 Task: Add an event with the title Training Session: Effective Decision Making, date '2023/12/09', time 8:30 AM to 10:30 AMand add a description: Participants will engage in activities that enhance problem-solving and decision-making skills within the team. They will learn techniques for generating ideas, evaluating options, and reaching consensus through effective collaboration., put the event into Yellow category . Add location for the event as: 456 Palau de la Música Catalana, Barcelona, Spain, logged in from the account softage.1@softage.netand send the event invitation to softage.6@softage.net and softage.7@softage.net. Set a reminder for the event 30 minutes before
Action: Mouse moved to (92, 85)
Screenshot: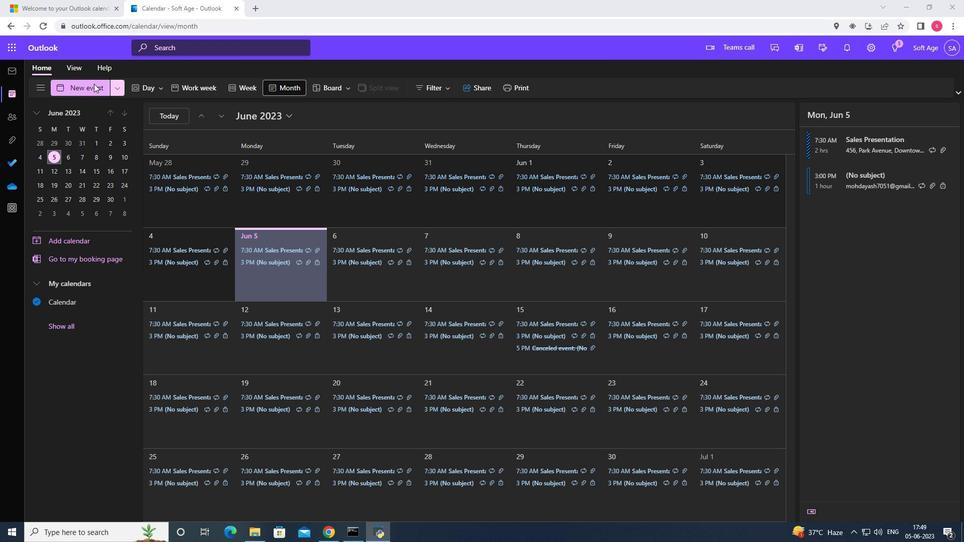 
Action: Mouse pressed left at (92, 85)
Screenshot: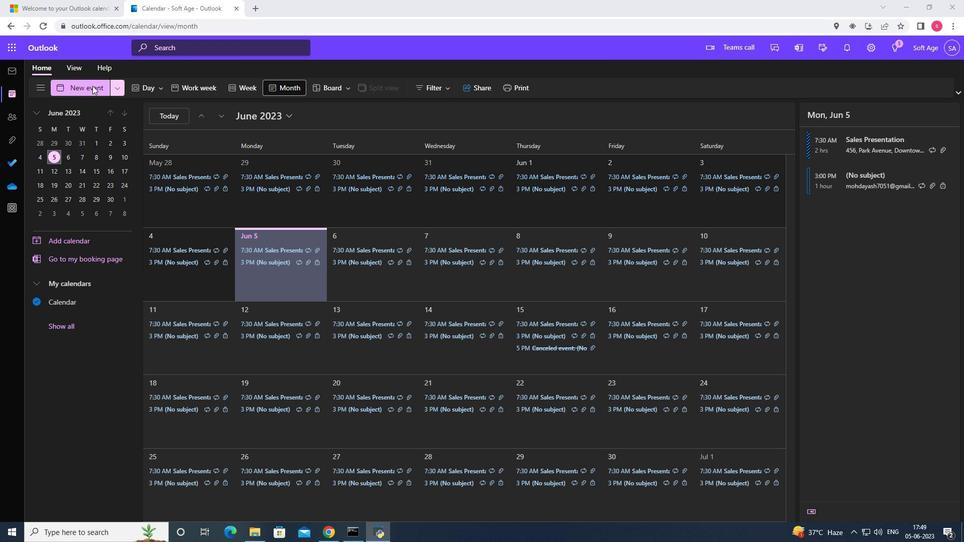 
Action: Mouse moved to (307, 146)
Screenshot: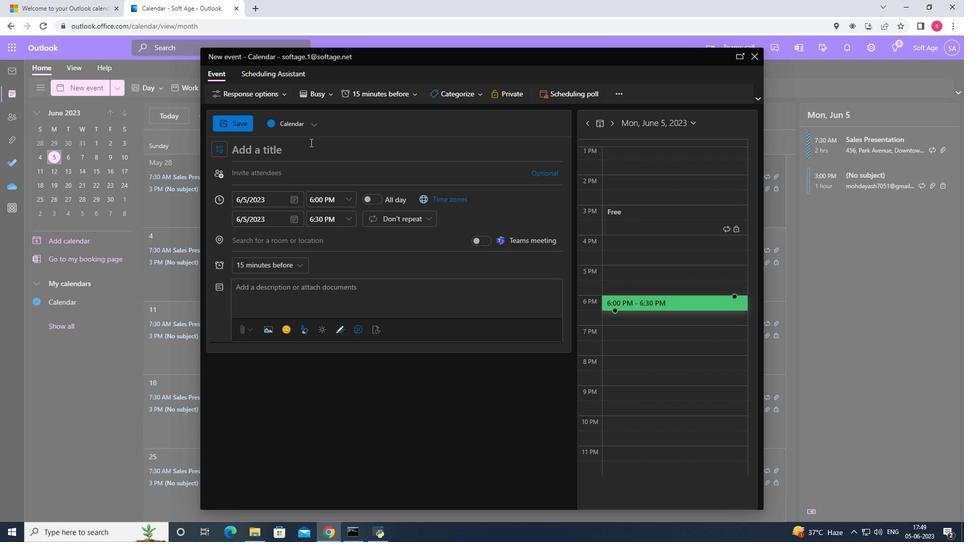 
Action: Key pressed <Key.shift>training<Key.space><Key.shift>Session<Key.space>
Screenshot: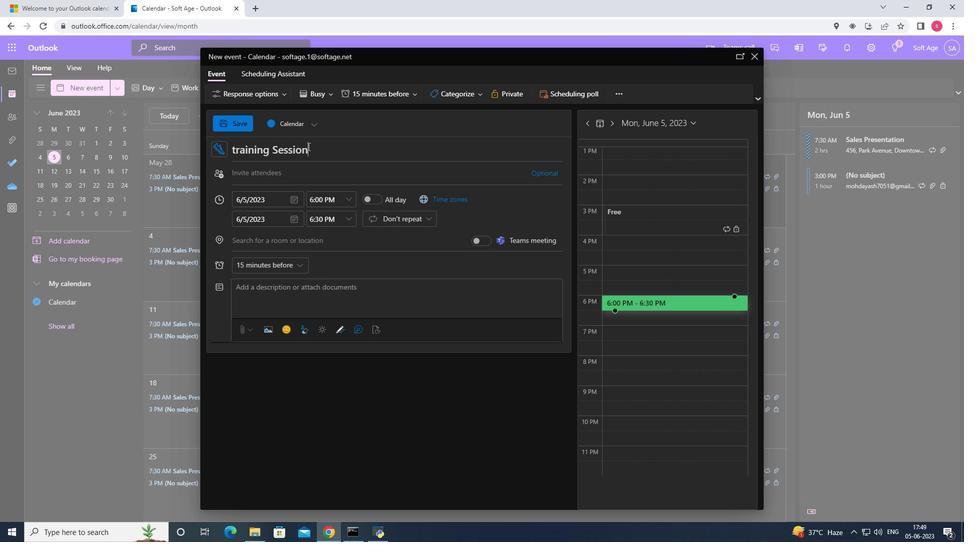 
Action: Mouse moved to (234, 150)
Screenshot: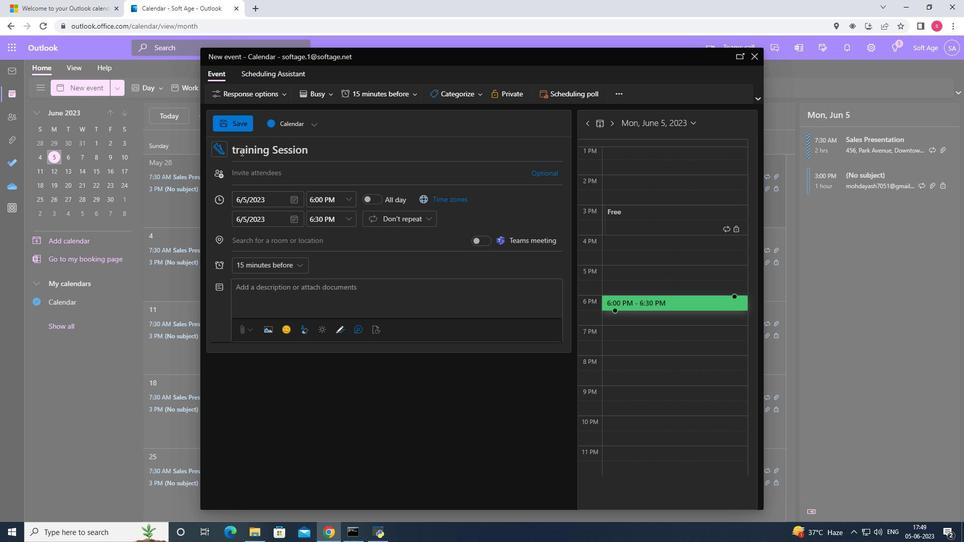 
Action: Mouse pressed left at (234, 150)
Screenshot: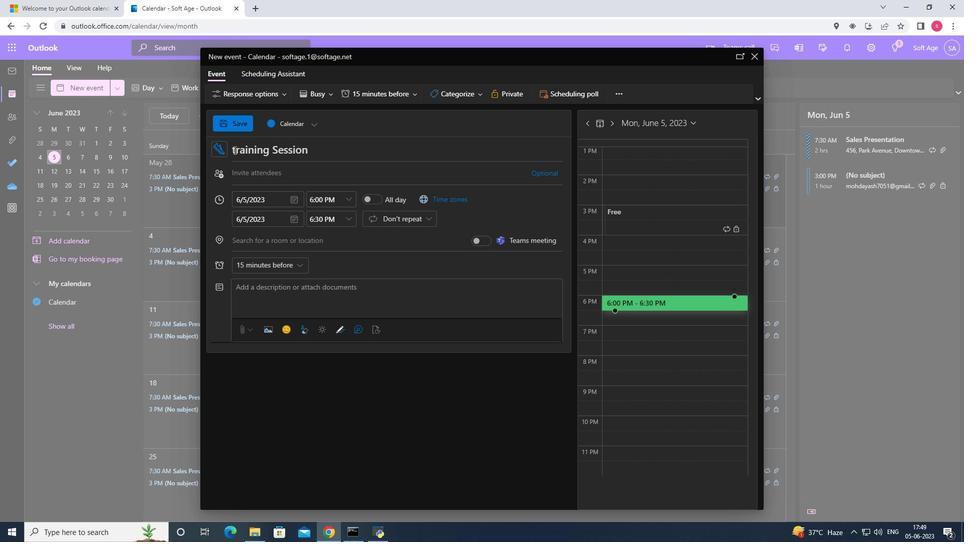 
Action: Key pressed <Key.backspace><Key.shift>T
Screenshot: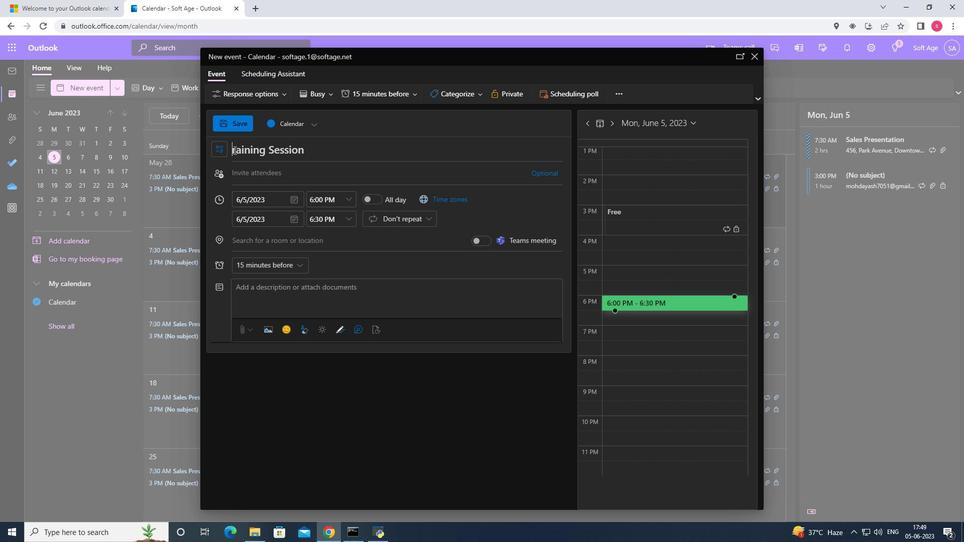 
Action: Mouse moved to (311, 148)
Screenshot: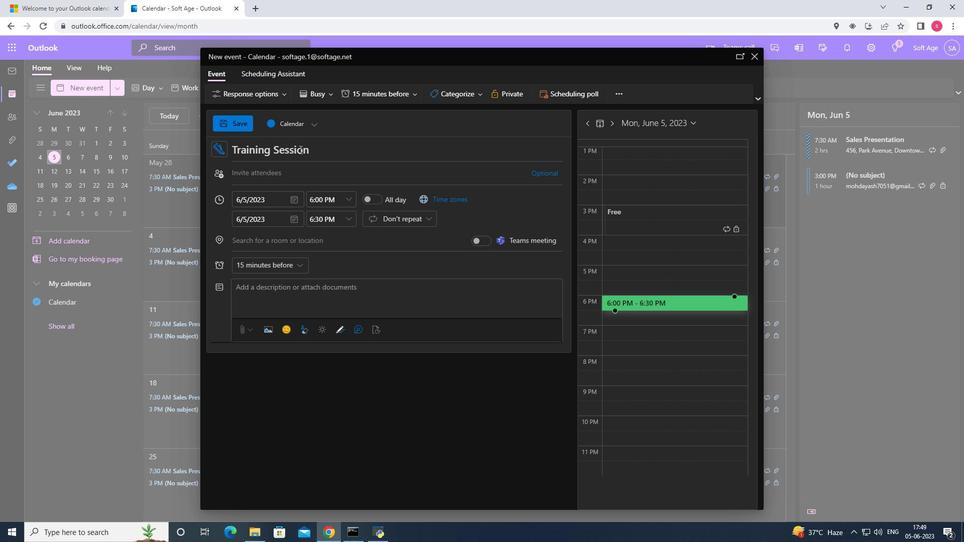 
Action: Mouse pressed left at (311, 148)
Screenshot: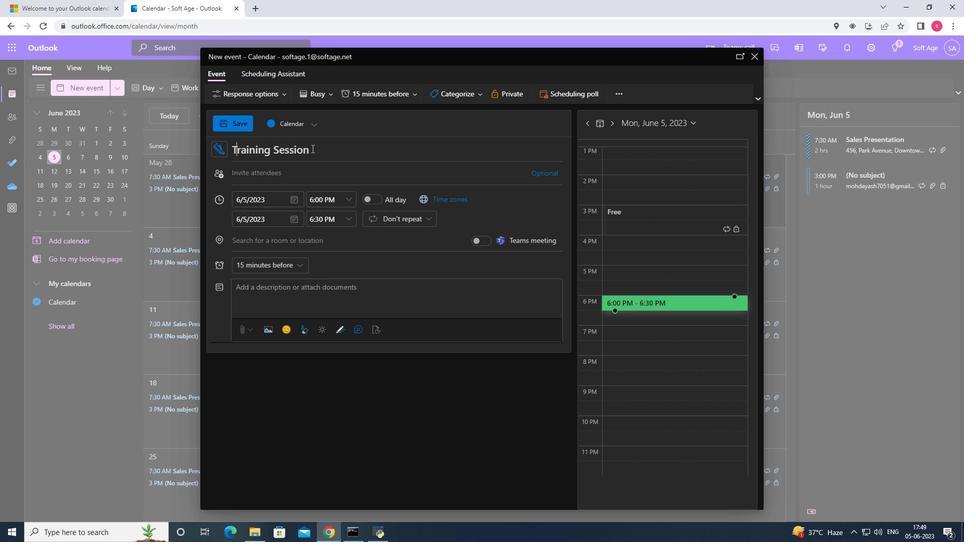 
Action: Key pressed <Key.backspace><Key.shift><Key.shift><Key.shift><Key.shift><Key.shift><Key.shift><Key.shift><Key.shift><Key.shift><Key.shift><Key.shift><Key.shift><Key.shift><Key.shift><Key.shift><Key.shift><Key.shift><Key.shift><Key.shift><Key.shift><Key.shift><Key.shift><Key.shift><Key.shift>:<Key.space><Key.shift>Effective<Key.space><Key.shift>Decision<Key.space><Key.shift>making
Screenshot: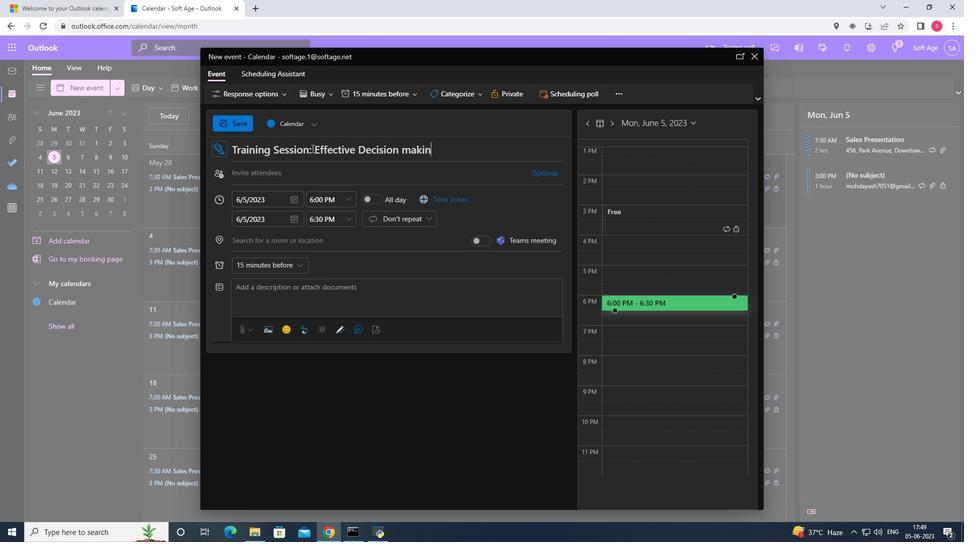 
Action: Mouse moved to (413, 153)
Screenshot: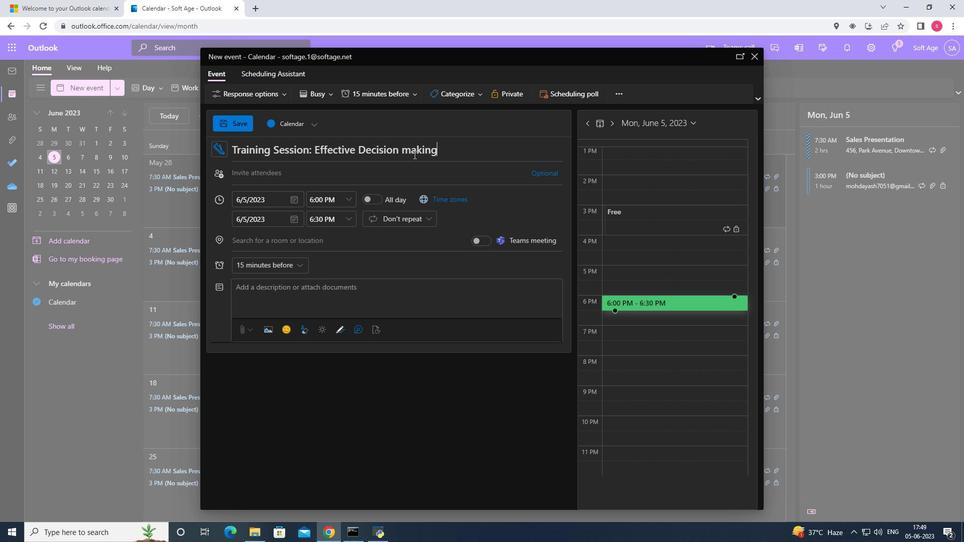 
Action: Mouse pressed left at (413, 153)
Screenshot: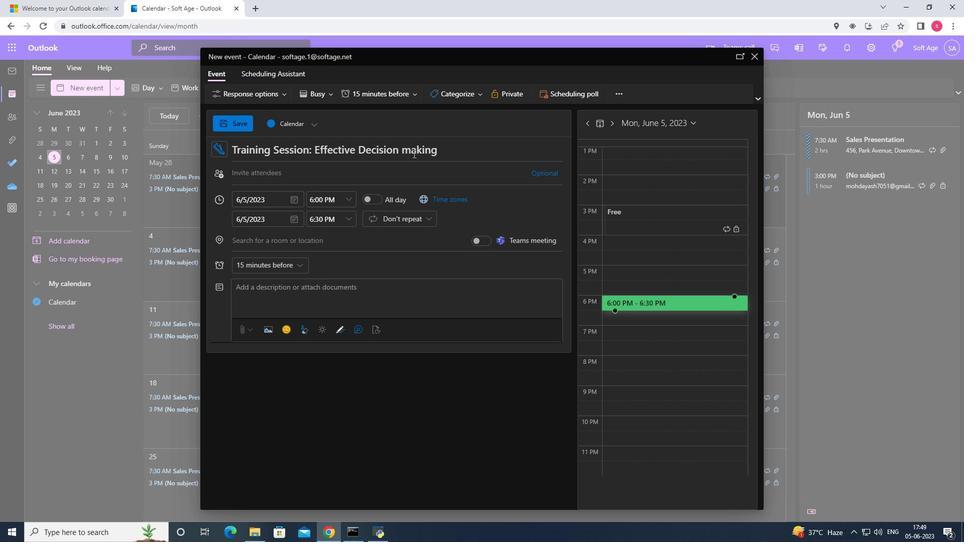 
Action: Key pressed <Key.backspace><Key.shift>M
Screenshot: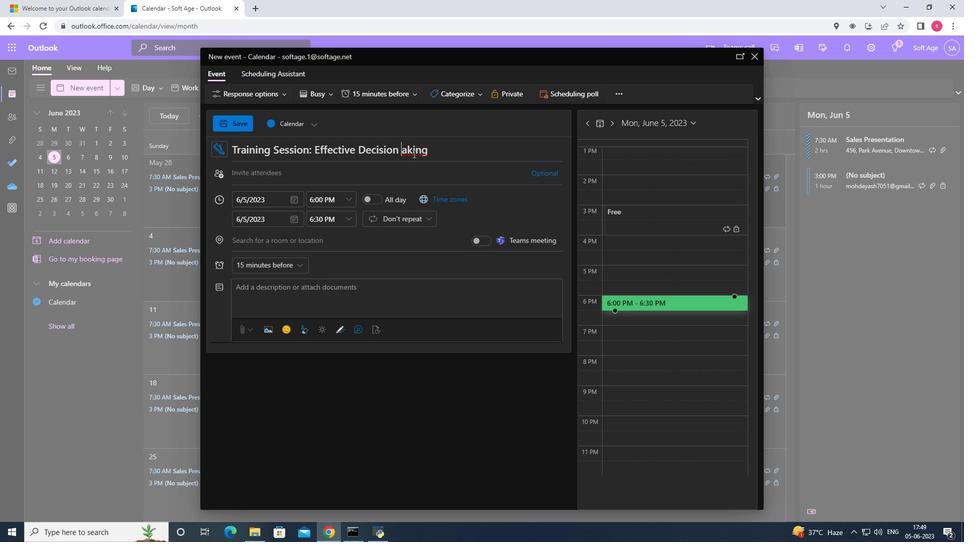
Action: Mouse moved to (291, 200)
Screenshot: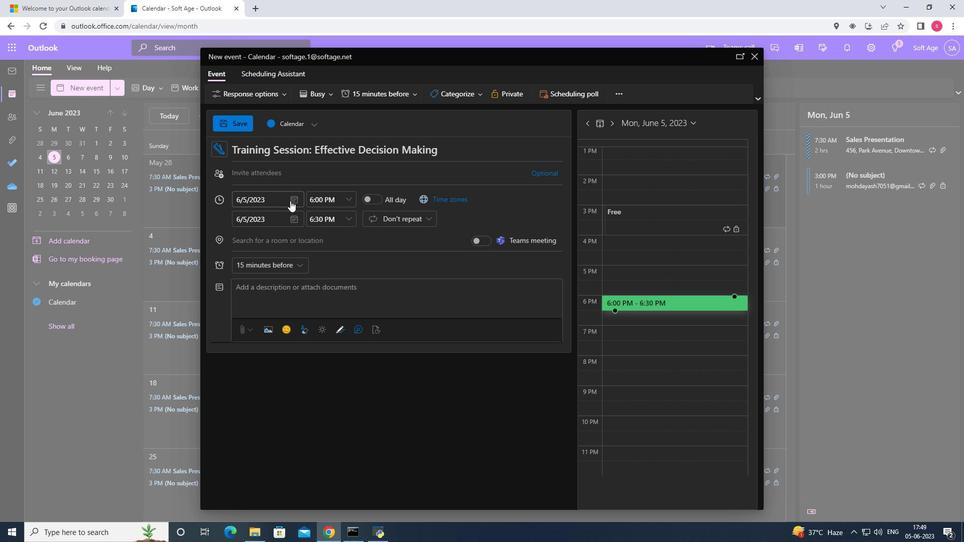 
Action: Mouse pressed left at (291, 200)
Screenshot: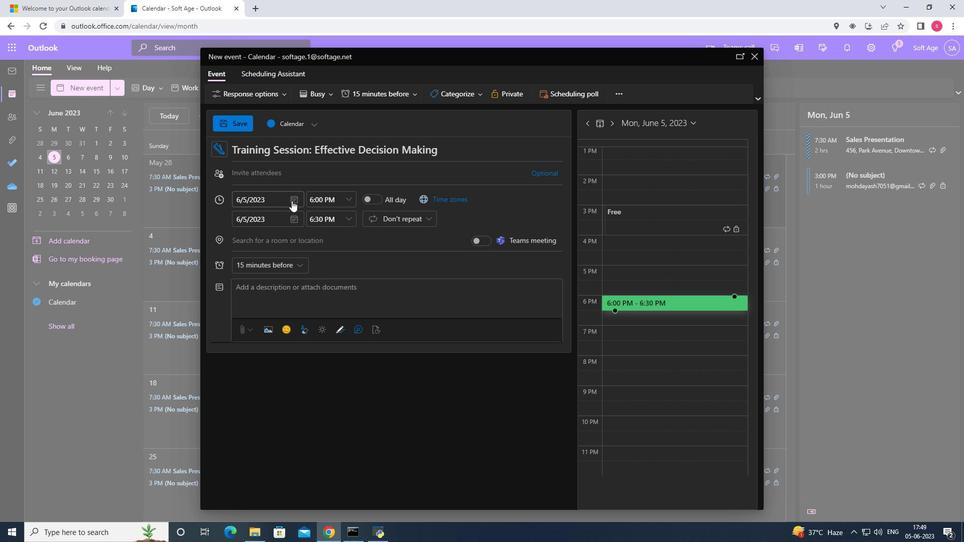 
Action: Mouse moved to (327, 218)
Screenshot: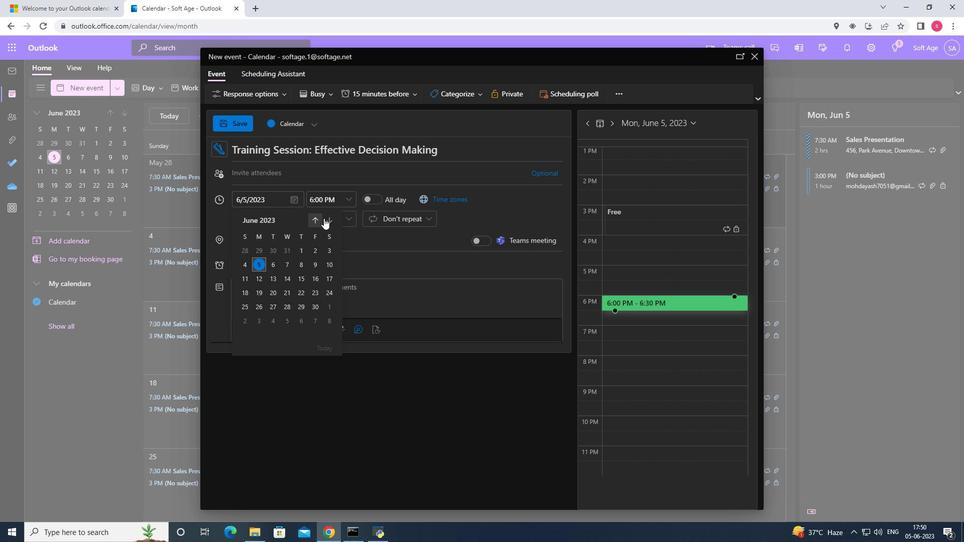 
Action: Mouse pressed left at (327, 218)
Screenshot: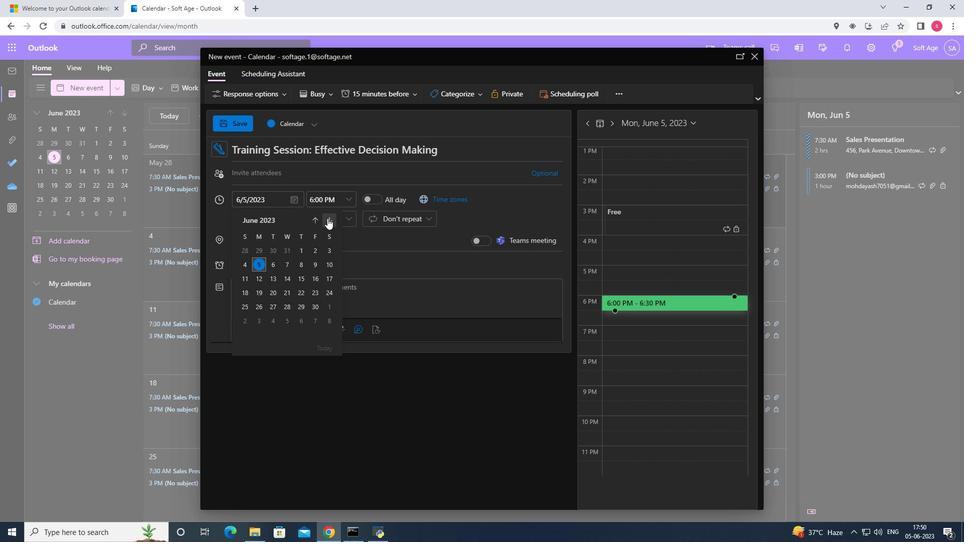 
Action: Mouse pressed left at (327, 218)
Screenshot: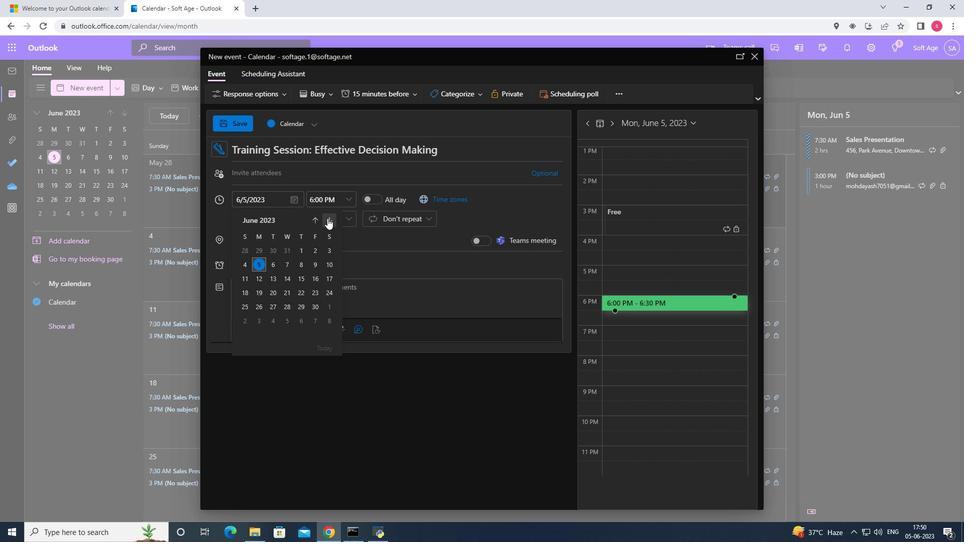 
Action: Mouse pressed left at (327, 218)
Screenshot: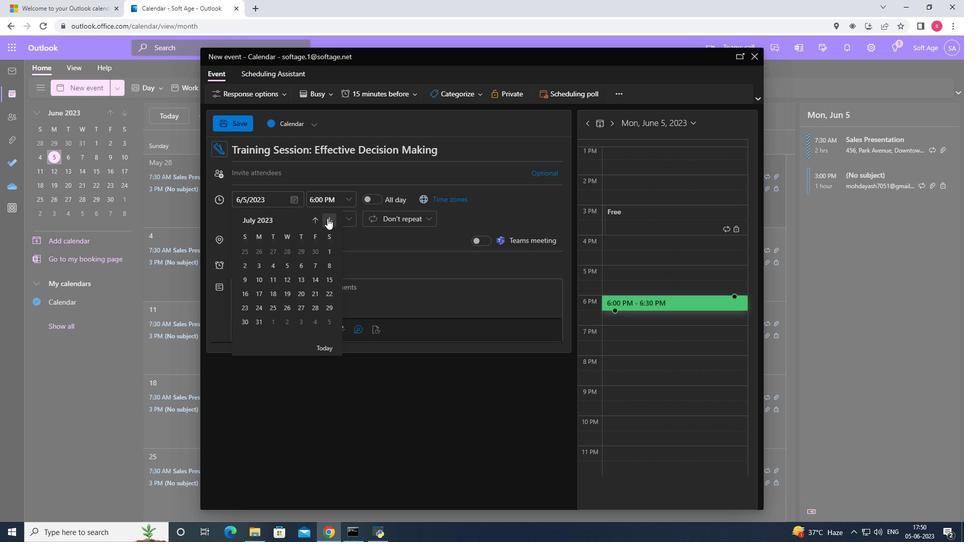 
Action: Mouse pressed left at (327, 218)
Screenshot: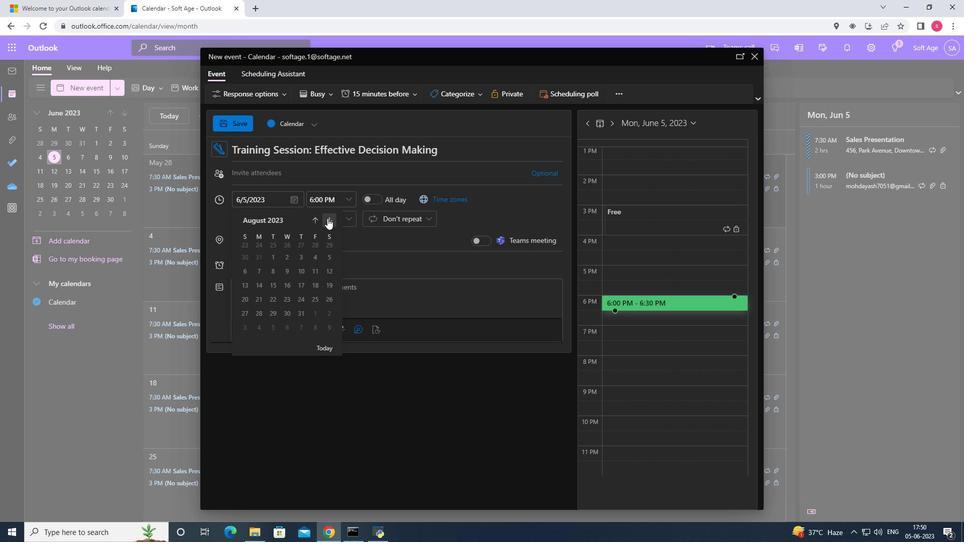 
Action: Mouse pressed left at (327, 218)
Screenshot: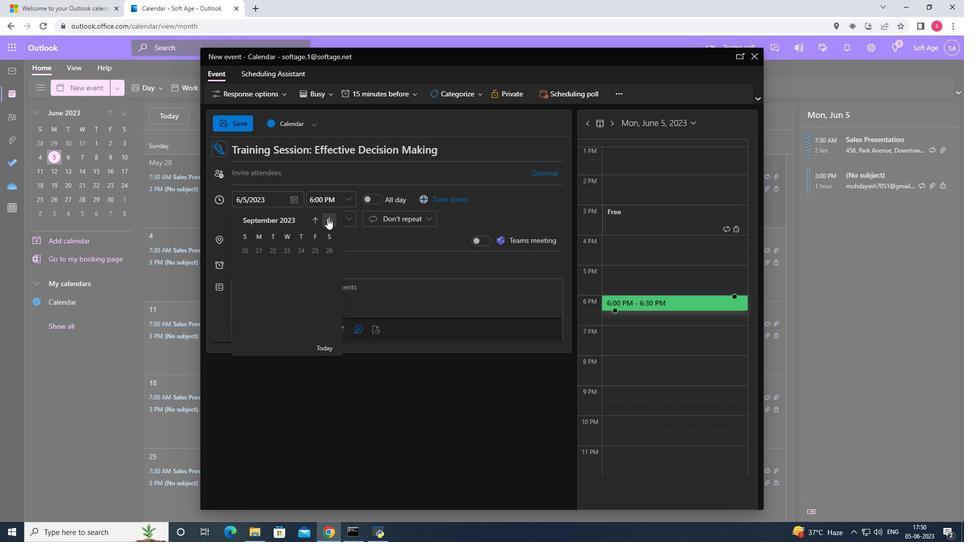 
Action: Mouse pressed left at (327, 218)
Screenshot: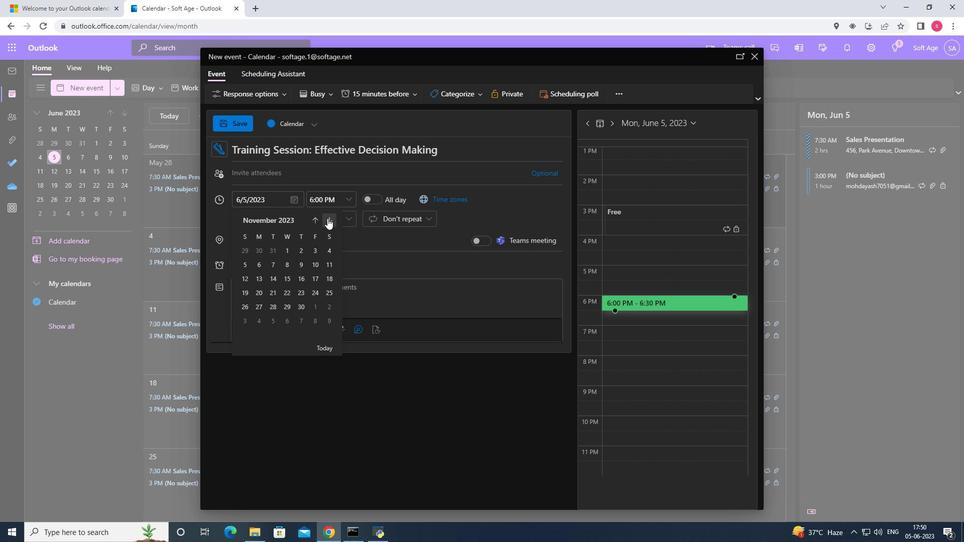 
Action: Mouse moved to (332, 266)
Screenshot: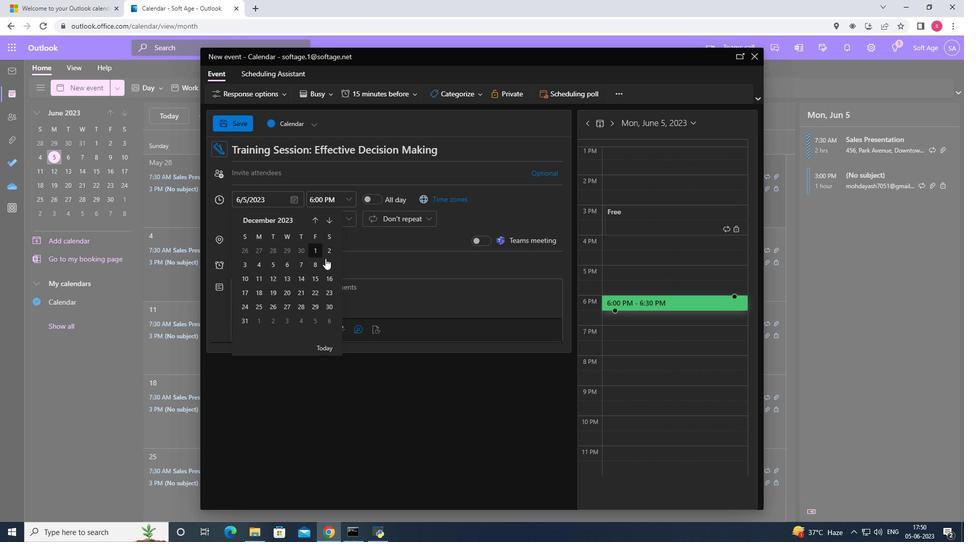 
Action: Mouse pressed left at (332, 266)
Screenshot: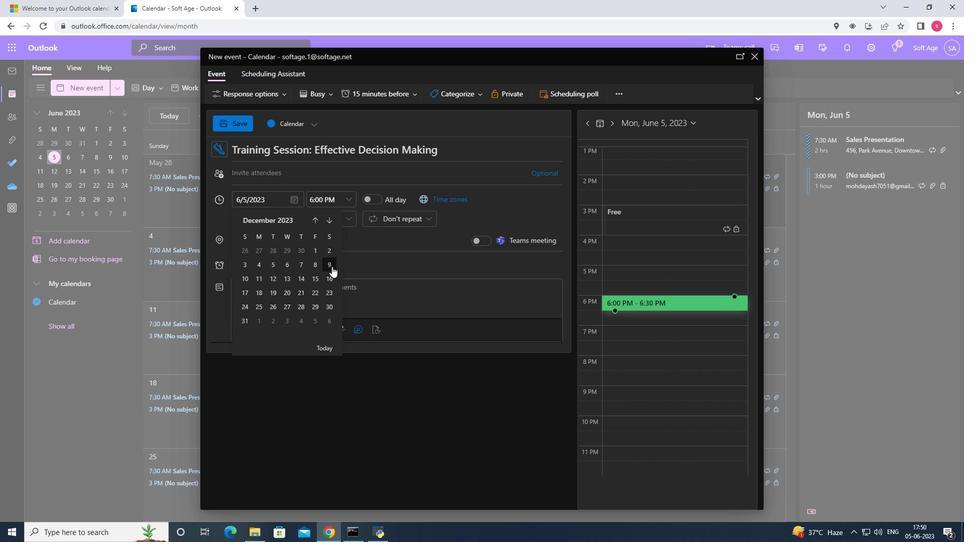 
Action: Mouse moved to (351, 202)
Screenshot: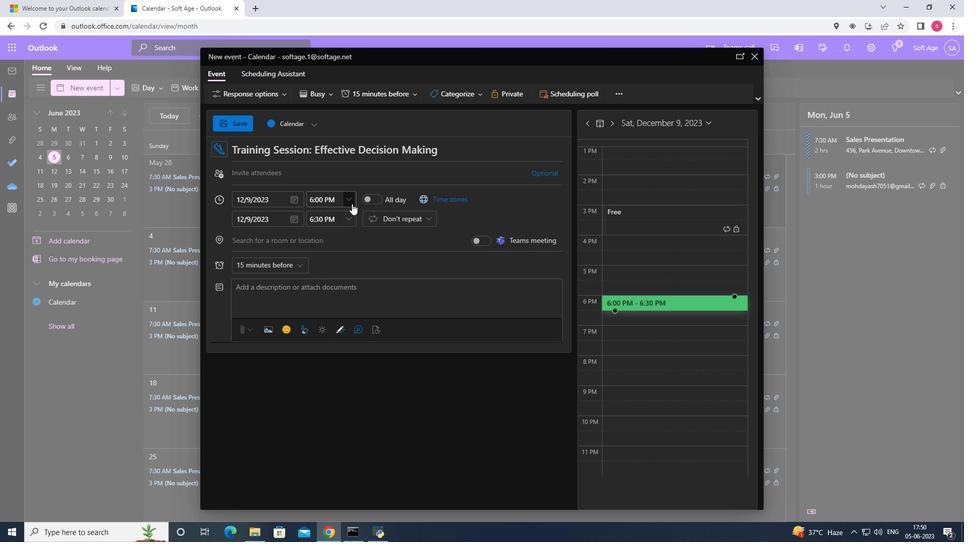
Action: Mouse pressed left at (351, 202)
Screenshot: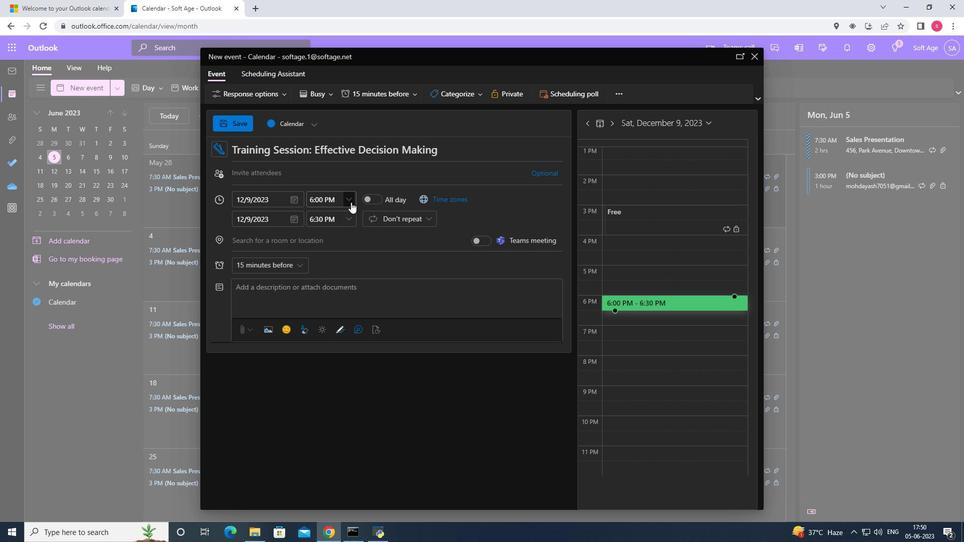 
Action: Mouse moved to (361, 212)
Screenshot: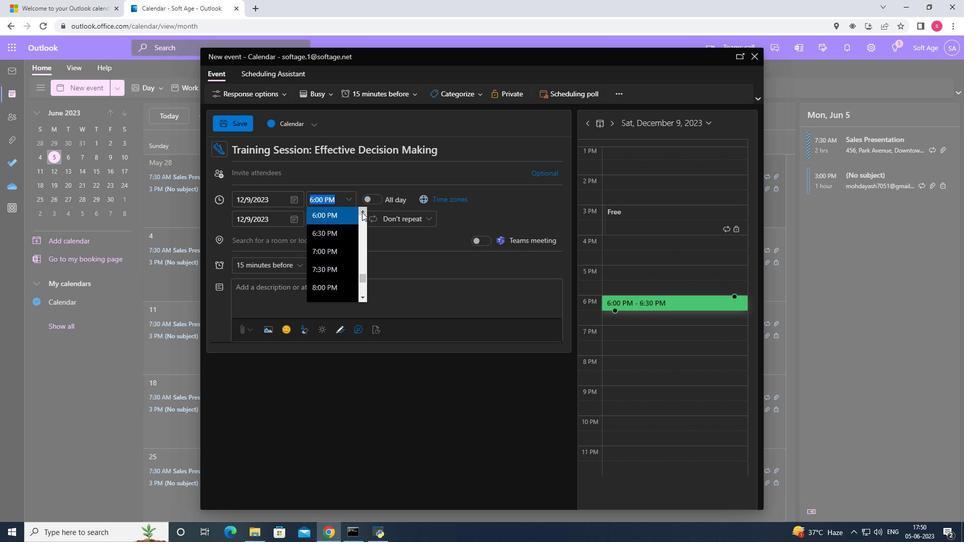 
Action: Mouse pressed left at (361, 212)
Screenshot: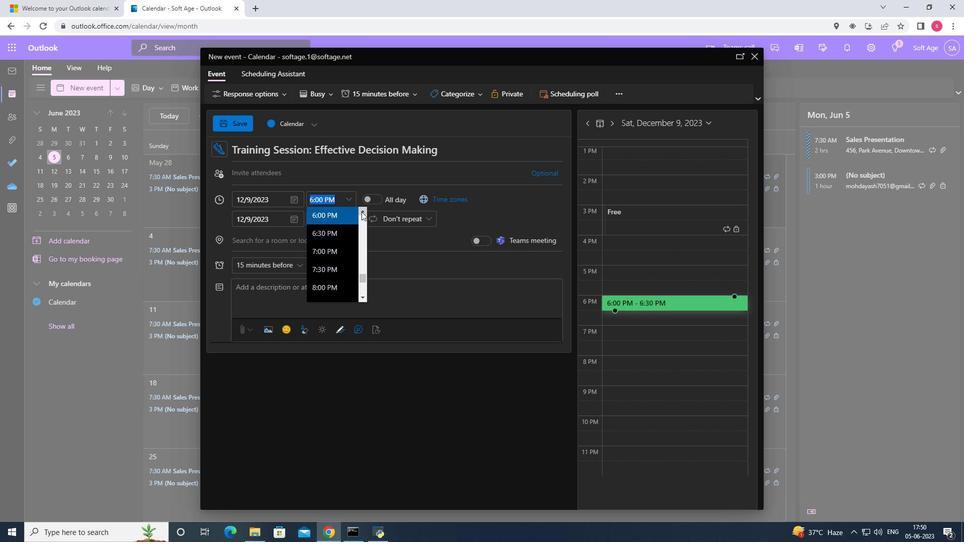 
Action: Mouse pressed left at (361, 212)
Screenshot: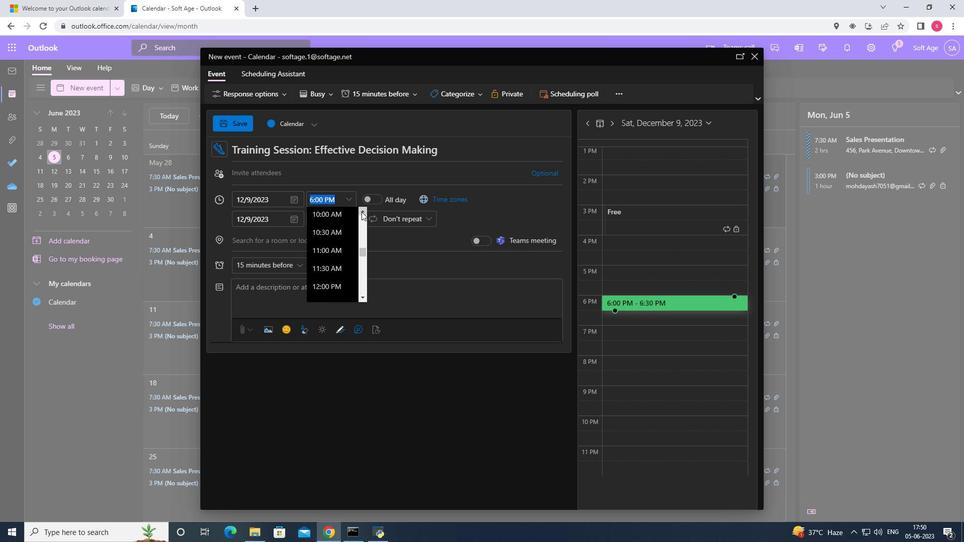 
Action: Mouse pressed left at (361, 212)
Screenshot: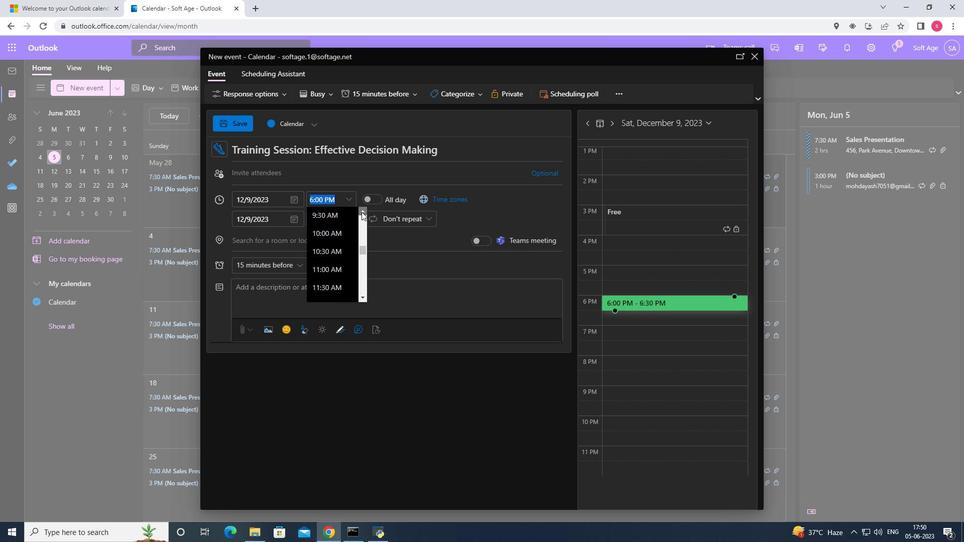 
Action: Mouse pressed left at (361, 212)
Screenshot: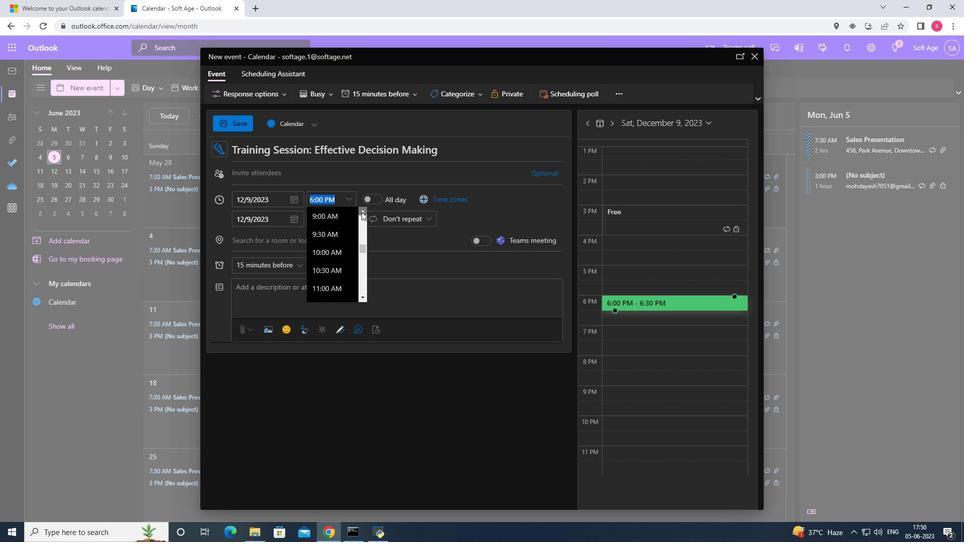 
Action: Mouse moved to (328, 219)
Screenshot: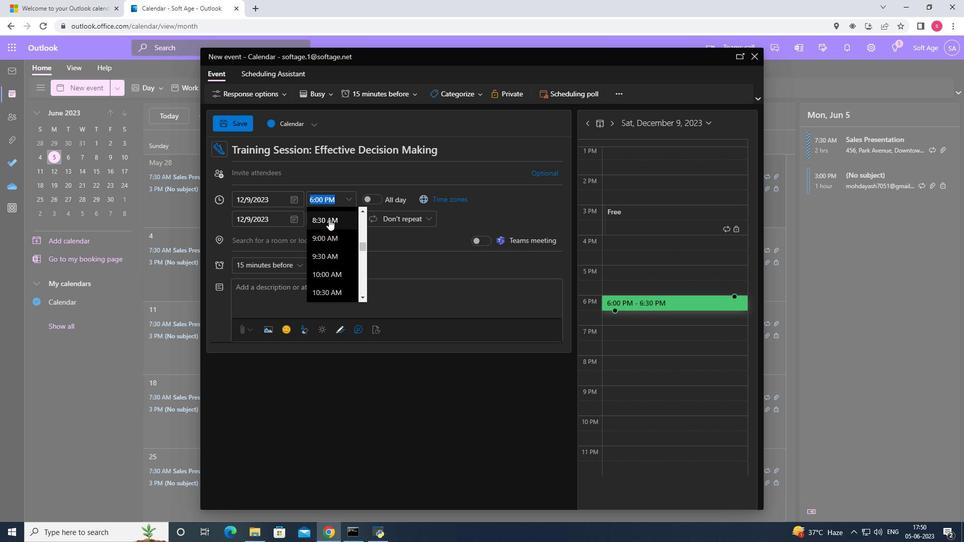 
Action: Mouse pressed left at (328, 219)
Screenshot: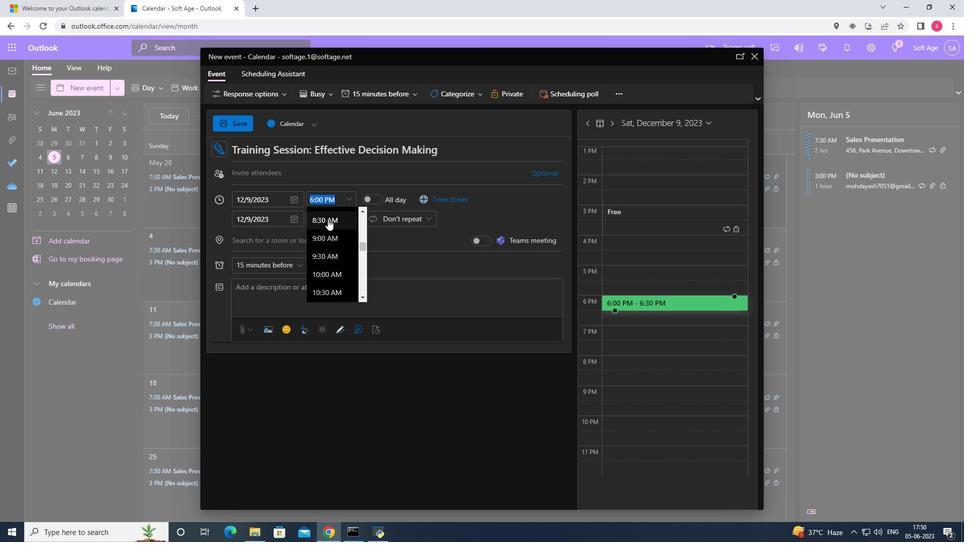 
Action: Mouse moved to (352, 221)
Screenshot: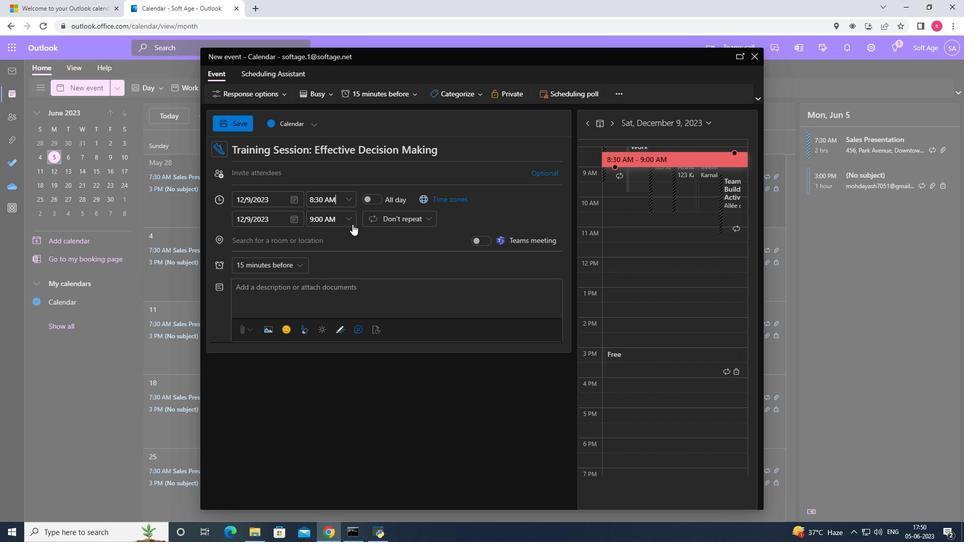 
Action: Mouse pressed left at (352, 221)
Screenshot: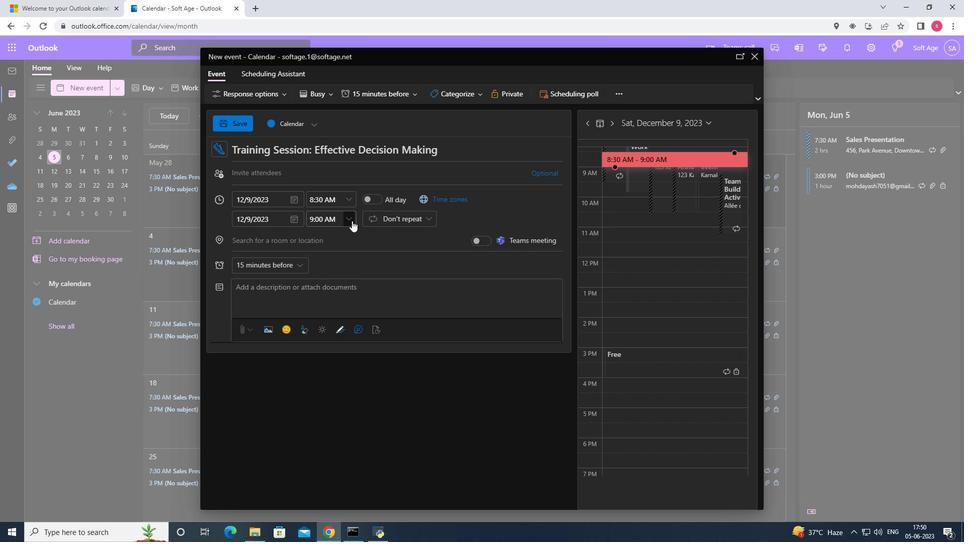 
Action: Mouse moved to (341, 290)
Screenshot: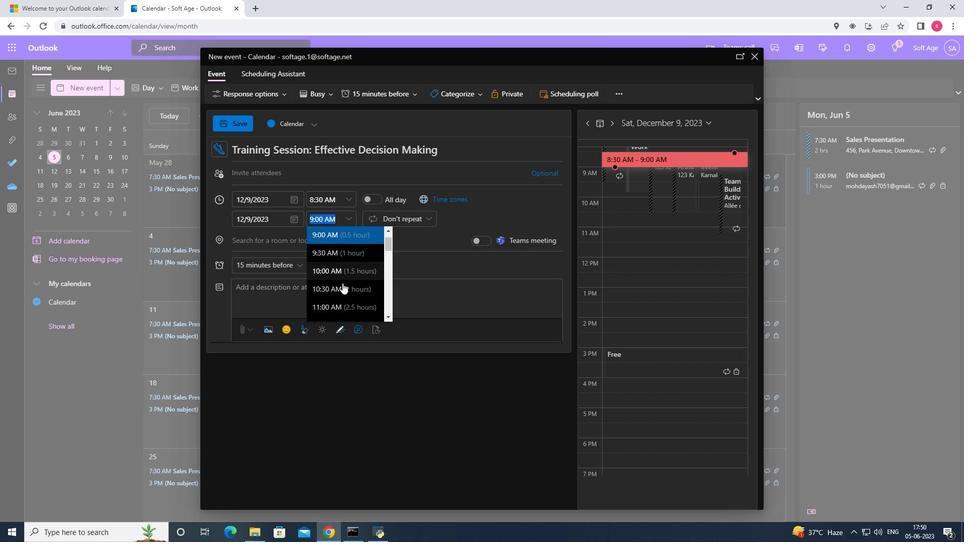 
Action: Mouse pressed left at (341, 290)
Screenshot: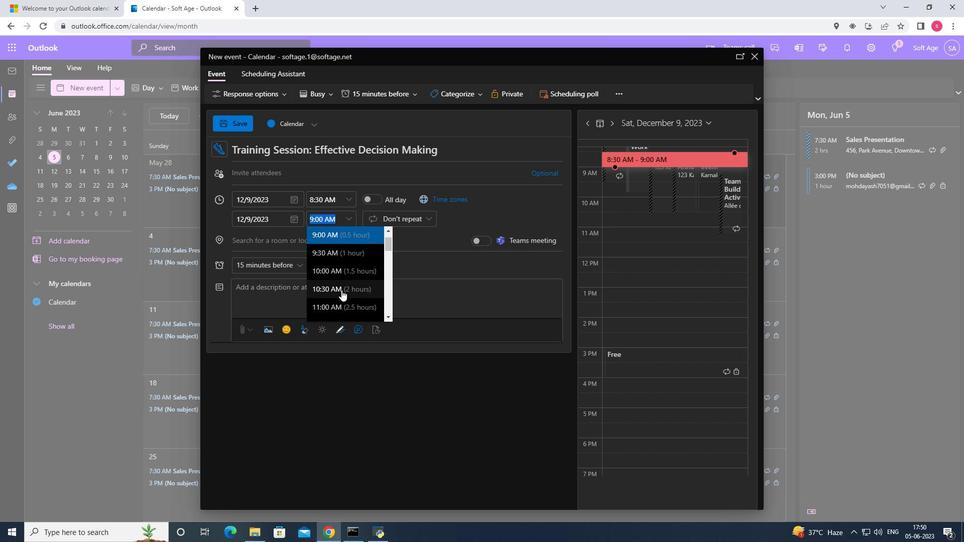 
Action: Mouse moved to (278, 300)
Screenshot: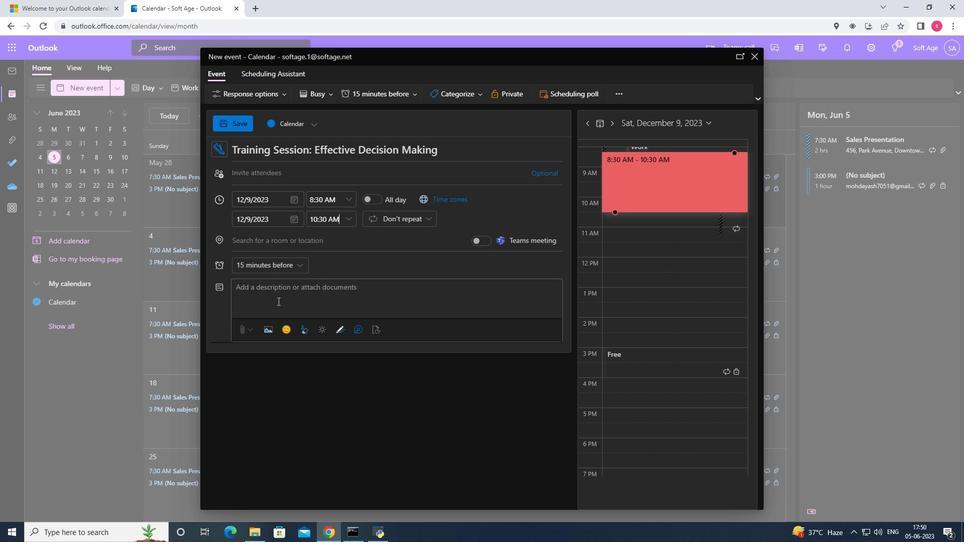 
Action: Mouse pressed left at (278, 300)
Screenshot: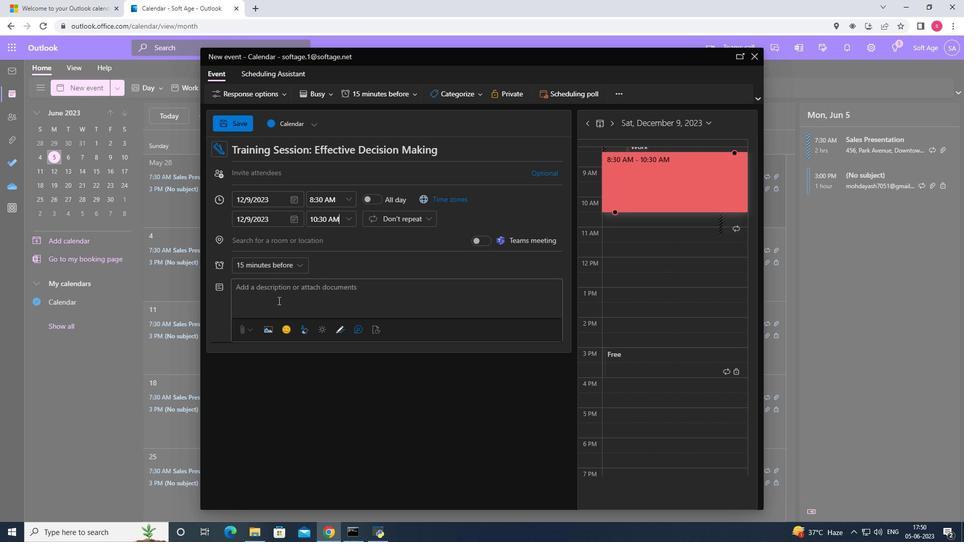 
Action: Key pressed <Key.shift>Participants<Key.space>will<Key.space>engage<Key.space>in<Key.space>activities<Key.space>that<Key.space>enhance<Key.space>problem-solving<Key.space>and
Screenshot: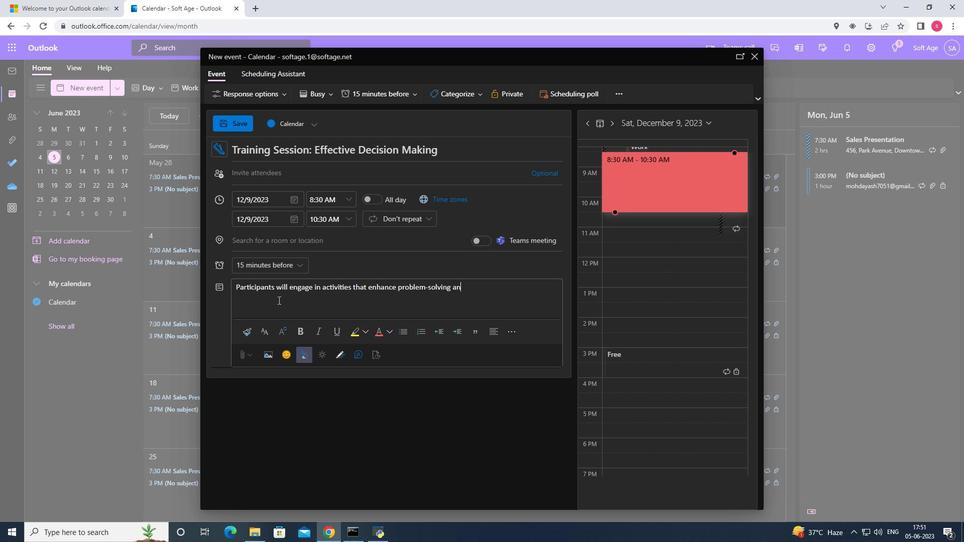 
Action: Mouse moved to (253, 315)
Screenshot: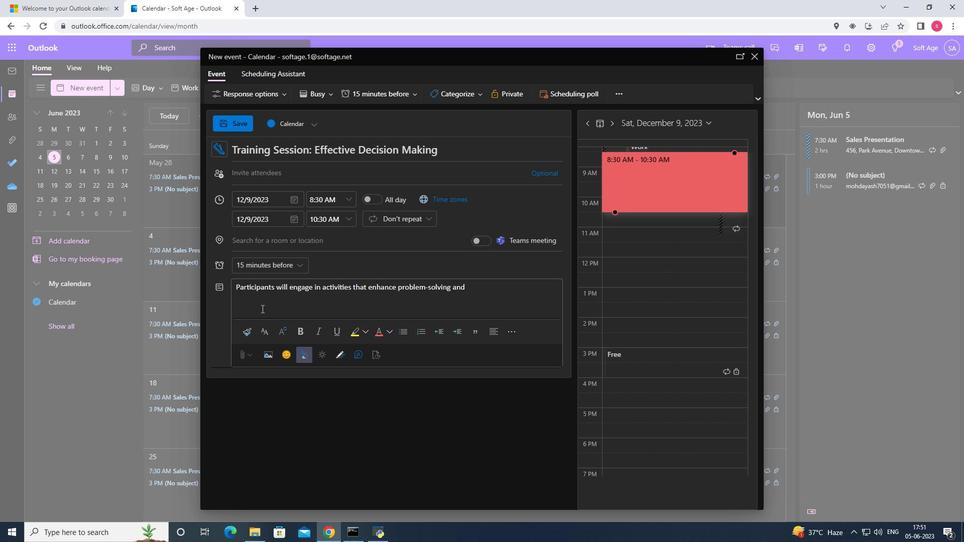 
Action: Key pressed <Key.space>decision<Key.space><Key.backspace>-<Key.shift><Key.shift><Key.shift><Key.shift><Key.shift><Key.shift><Key.shift><Key.shift><Key.shift><Key.shift><Key.shift><Key.shift><Key.shift><Key.shift><Key.shift><Key.shift><Key.shift><Key.shift><Key.shift><Key.shift><Key.shift><Key.shift><Key.shift><Key.shift><Key.shift><Key.shift><Key.shift><Key.shift><Key.shift><Key.shift><Key.shift><Key.shift><Key.shift><Key.shift><Key.shift><Key.shift><Key.shift><Key.shift><Key.shift><Key.shift><Key.shift><Key.shift><Key.shift><Key.shift><Key.shift><Key.shift><Key.shift><Key.shift><Key.shift><Key.shift><Key.shift><Key.shift><Key.shift><Key.shift><Key.shift><Key.shift><Key.shift><Key.shift><Key.shift><Key.shift><Key.shift><Key.shift><Key.shift><Key.shift><Key.shift><Key.shift><Key.shift><Key.shift><Key.shift><Key.shift><Key.shift><Key.shift><Key.shift>making<Key.space>skills<Key.space>within<Key.space>the<Key.space>team.<Key.space><Key.shift>They<Key.space>will<Key.space>learn<Key.space>techniques<Key.space>for<Key.space>generating<Key.space>ideas,<Key.space>evaluating<Key.space>options<Key.space><Key.backspace>,<Key.space>and<Key.space>reaching<Key.space>consem<Key.backspace>nsus<Key.space>through<Key.space>effective<Key.space>collaboration<Key.space><Key.backspace>.<Key.space>
Screenshot: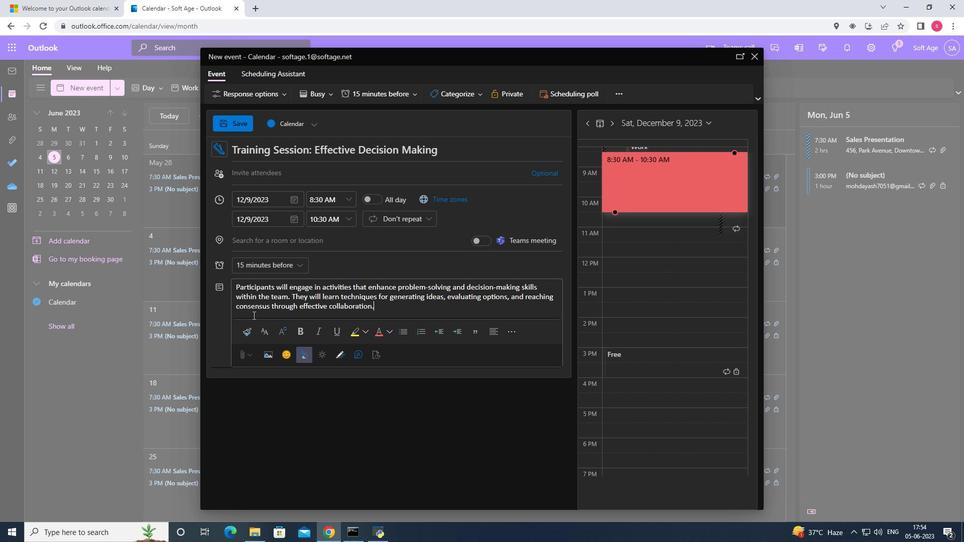 
Action: Mouse moved to (466, 94)
Screenshot: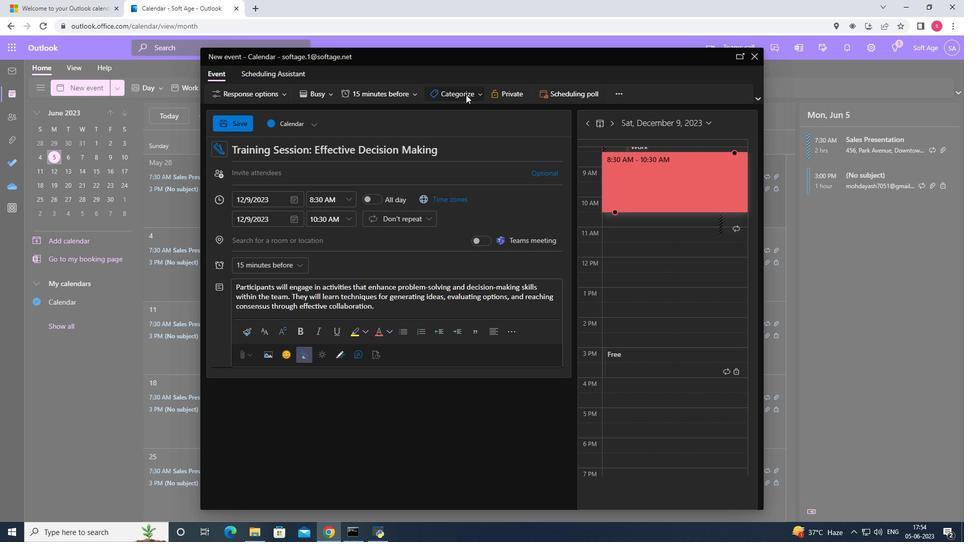 
Action: Mouse pressed left at (466, 94)
Screenshot: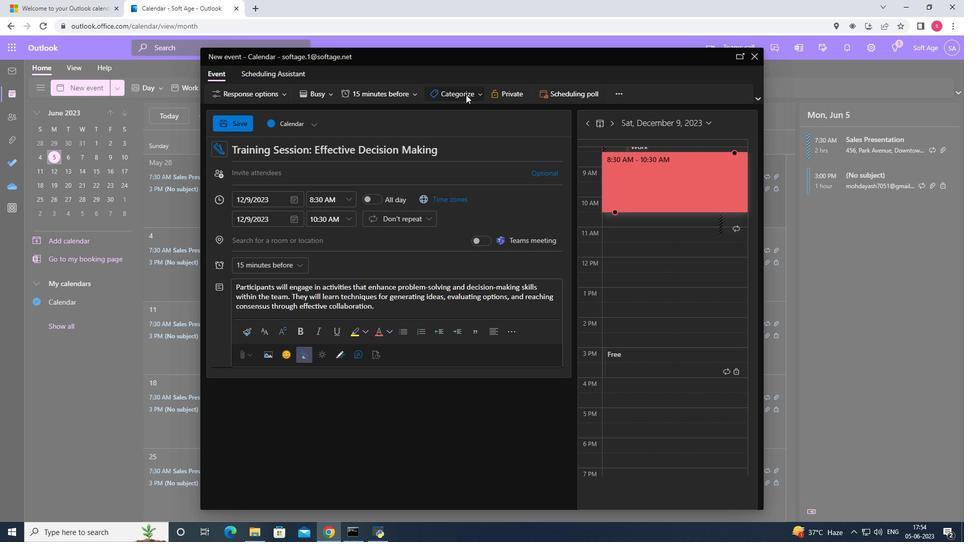 
Action: Mouse moved to (476, 227)
Screenshot: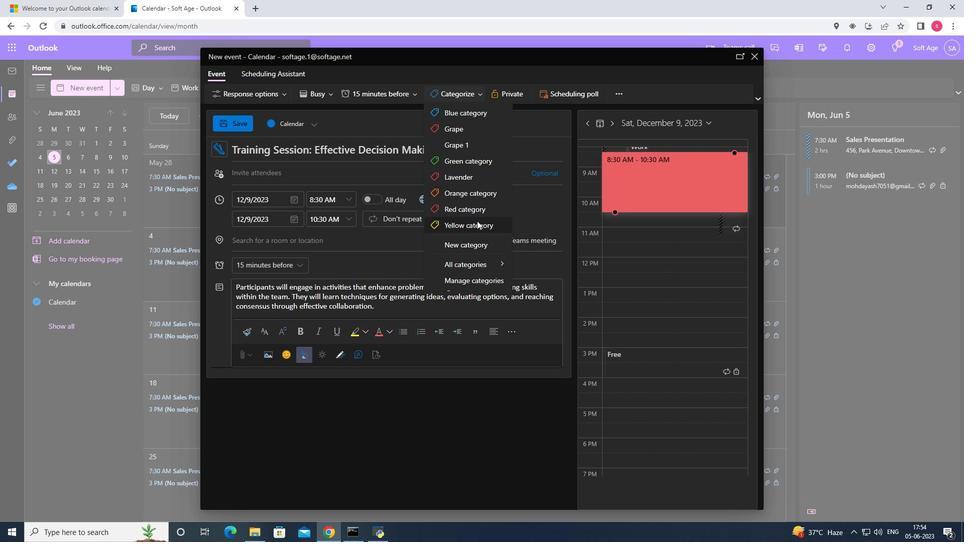 
Action: Mouse pressed left at (476, 227)
Screenshot: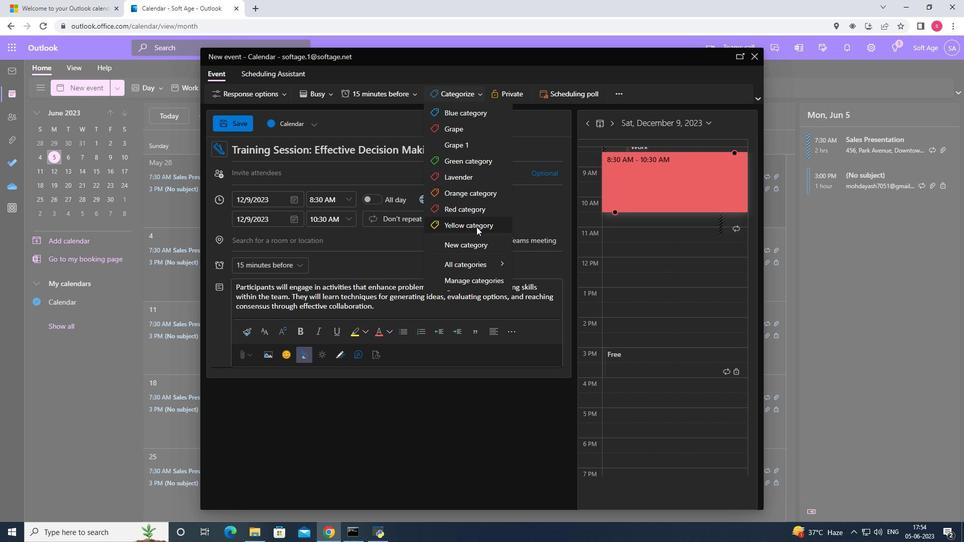 
Action: Mouse moved to (284, 244)
Screenshot: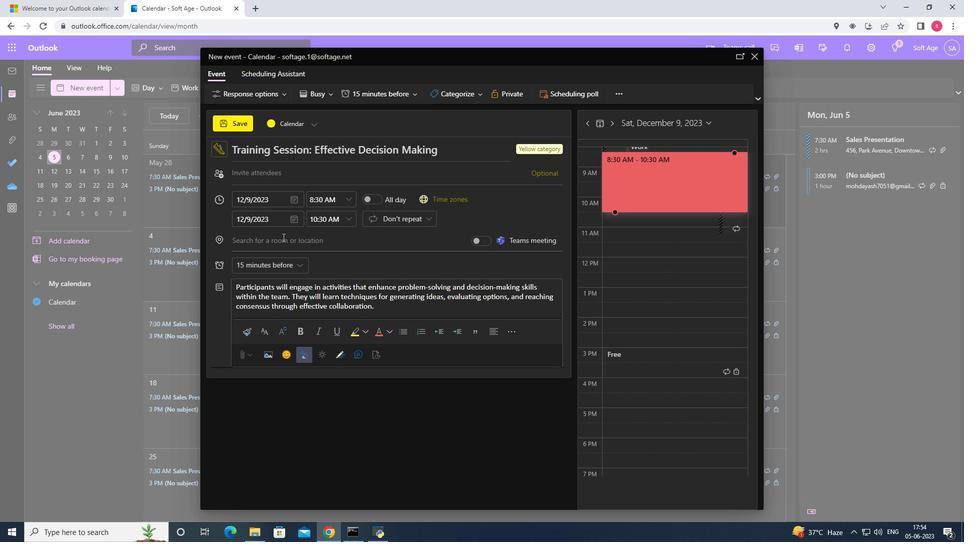 
Action: Mouse pressed left at (284, 244)
Screenshot: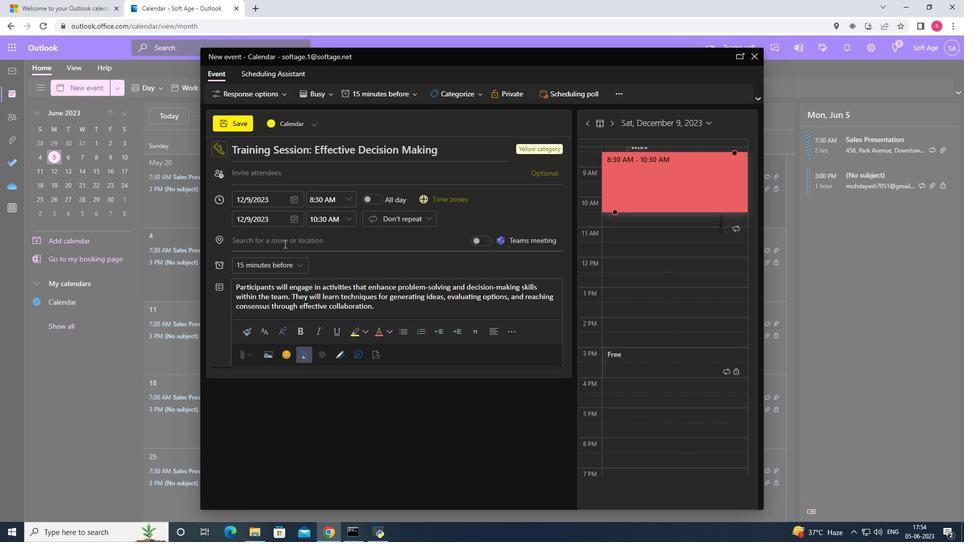 
Action: Key pressed 456<Key.space><Key.shift>palau<Key.space><Key.shift><Key.shift><Key.shift><Key.shift><Key.shift>de<Key.space><Key.shift>La<Key.space><Key.shift><Key.shift>Musica<Key.space><Key.shift><Key.shift><Key.shift><Key.shift><Key.shift>Catalana<Key.space><Key.backspace>,<Key.space><Key.shift>barcelona,<Key.space><Key.shift>Spain
Screenshot: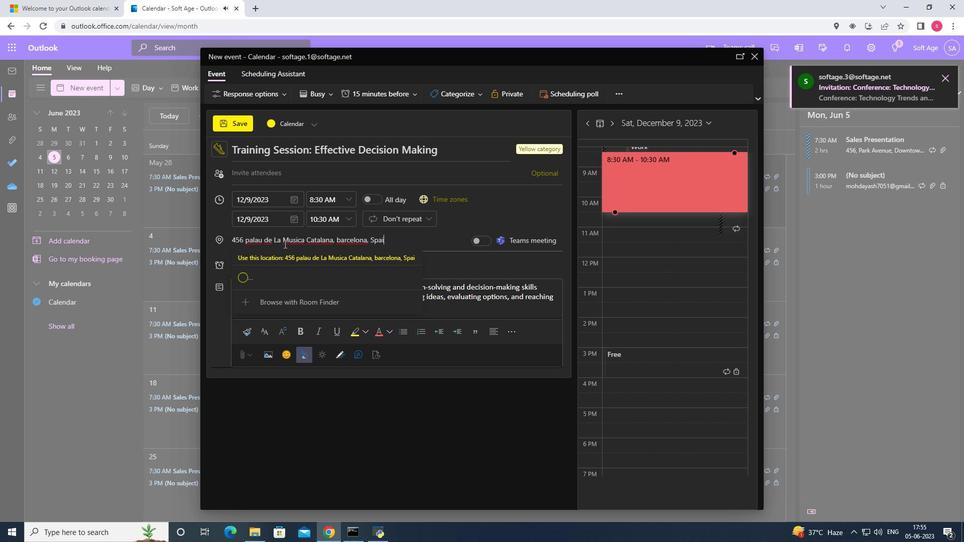 
Action: Mouse moved to (317, 261)
Screenshot: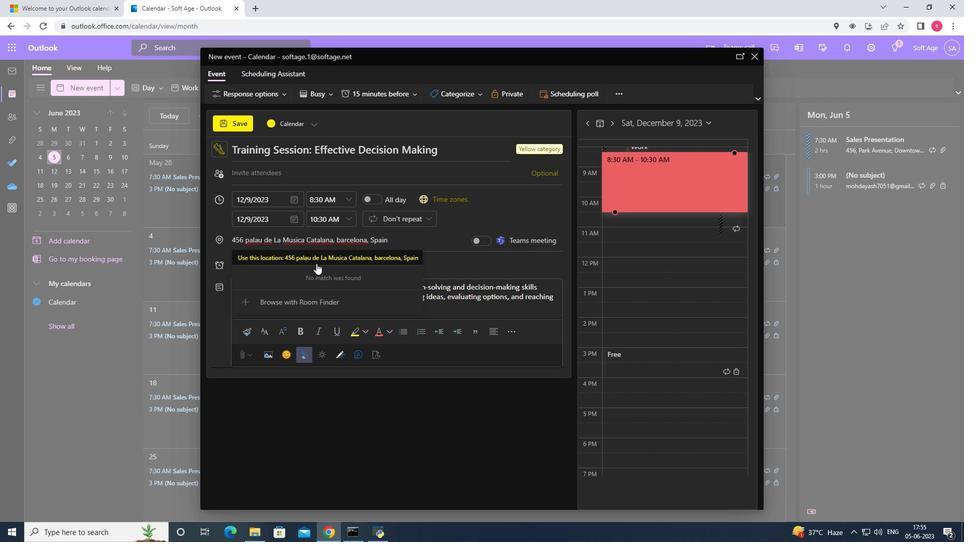 
Action: Mouse pressed left at (317, 261)
Screenshot: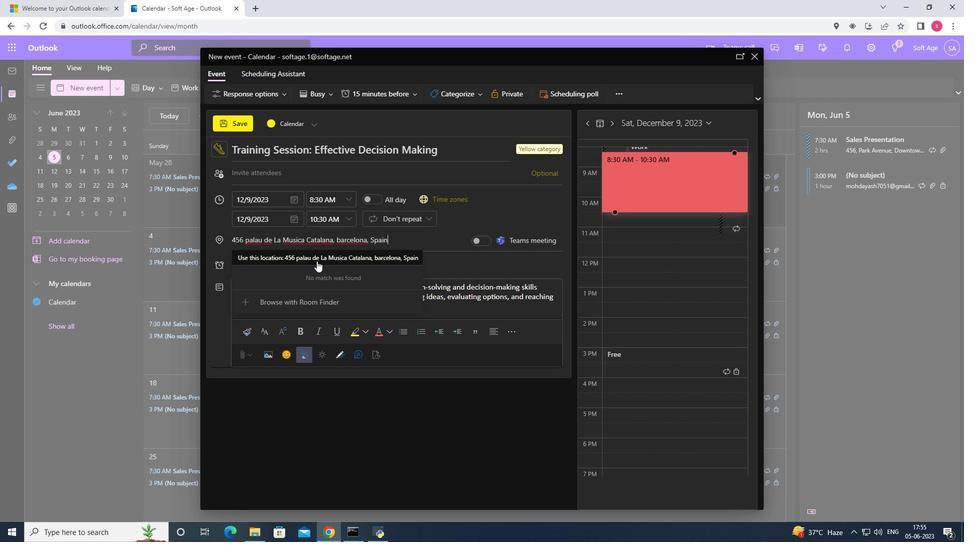 
Action: Mouse moved to (277, 171)
Screenshot: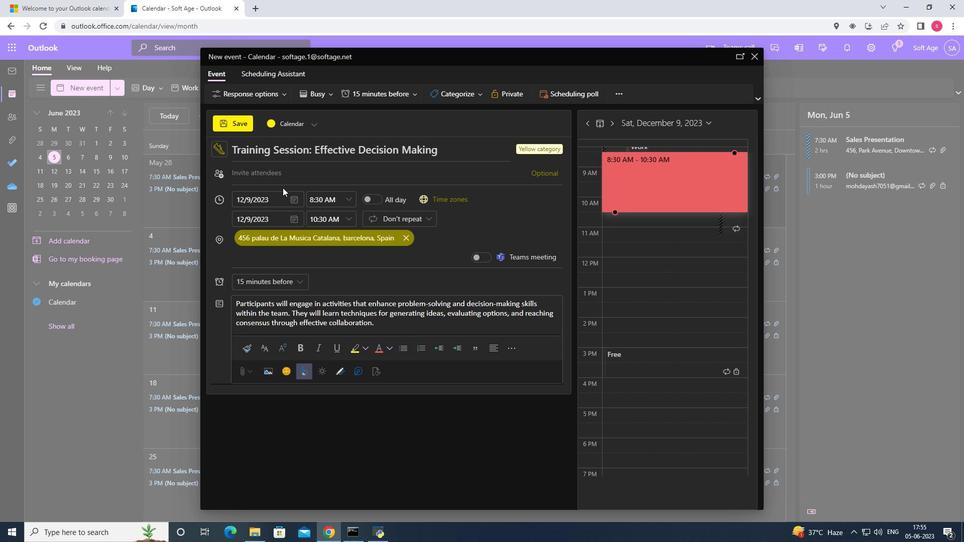 
Action: Mouse pressed left at (277, 171)
Screenshot: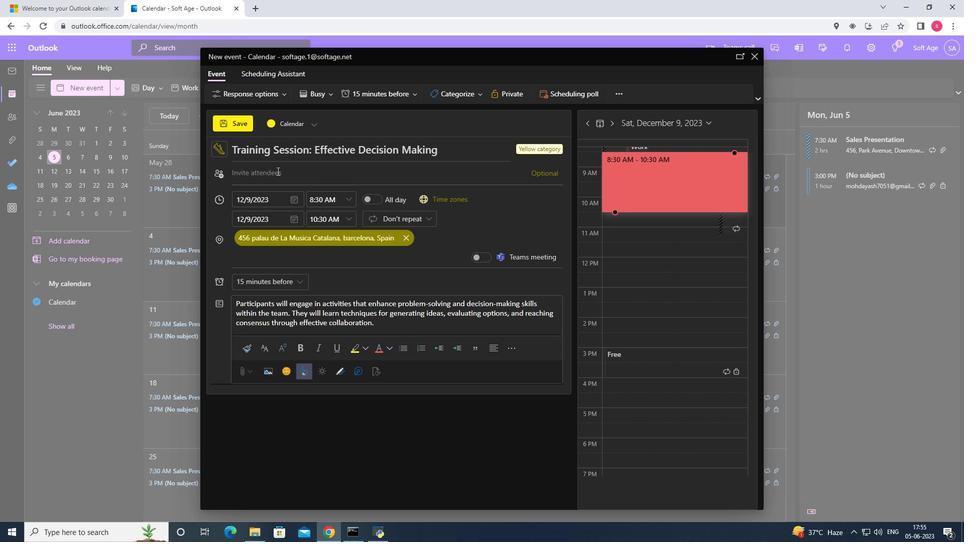 
Action: Key pressed softage.6<Key.shift>@
Screenshot: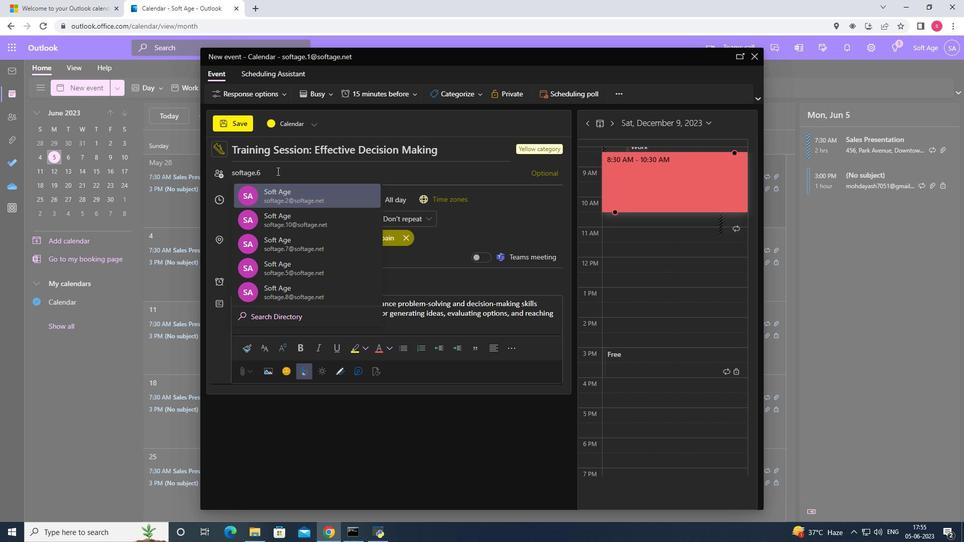 
Action: Mouse moved to (282, 215)
Screenshot: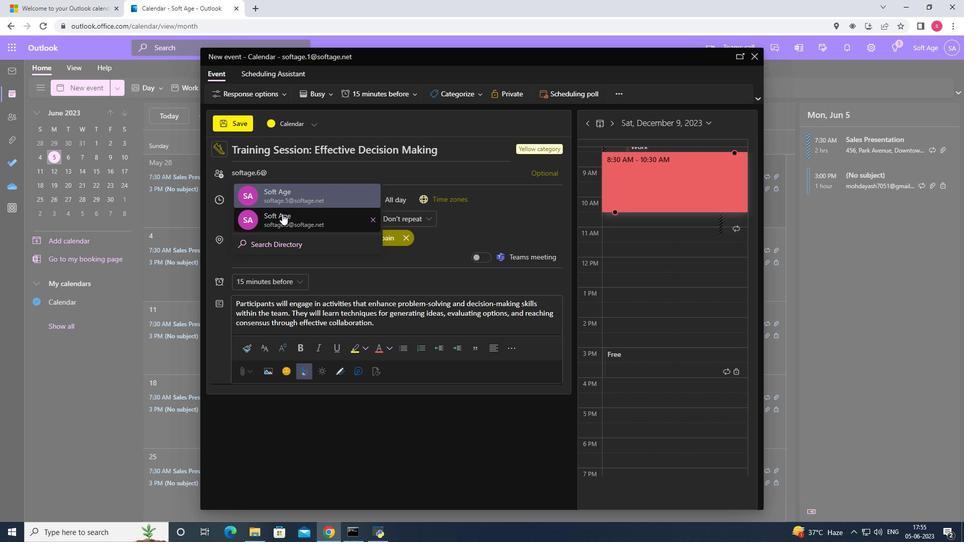 
Action: Mouse pressed left at (282, 215)
Screenshot: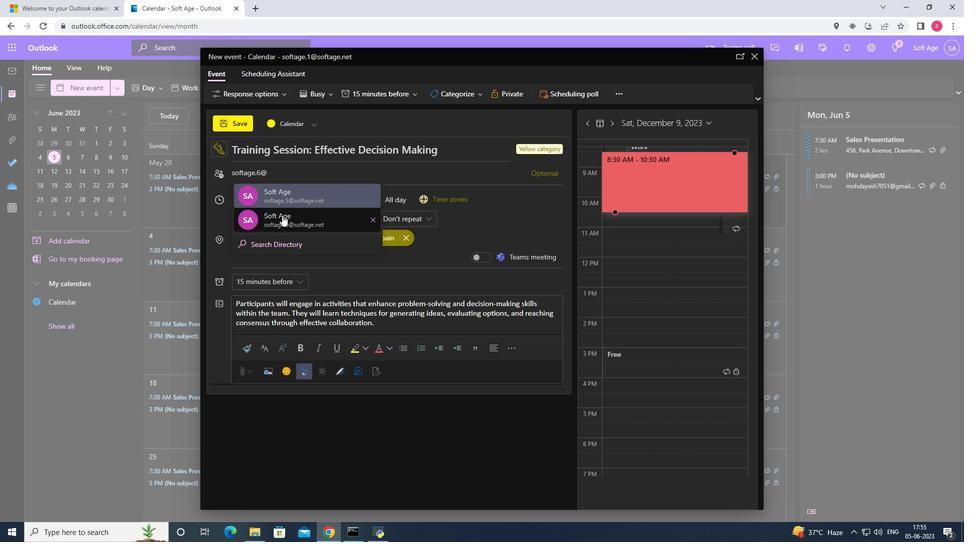 
Action: Key pressed softage.7<Key.shift>@
Screenshot: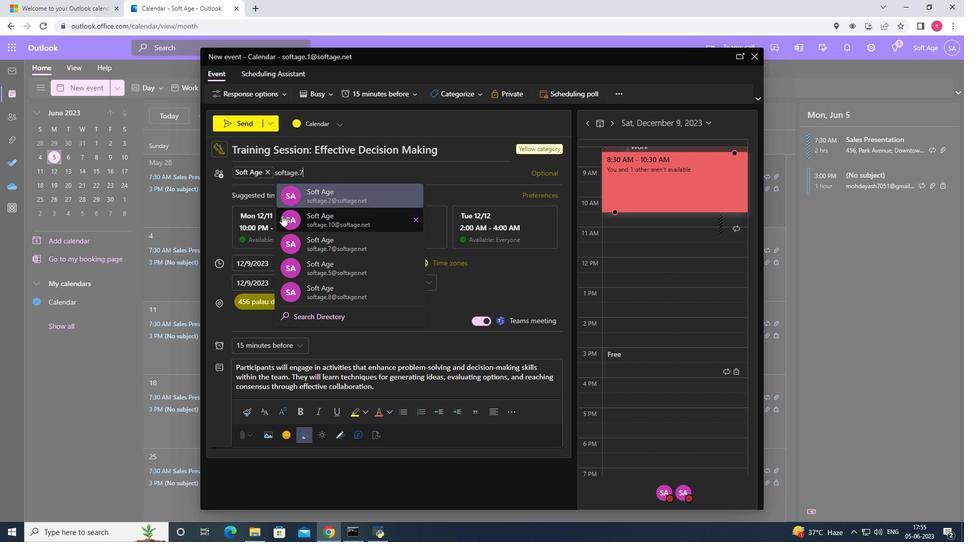 
Action: Mouse moved to (298, 202)
Screenshot: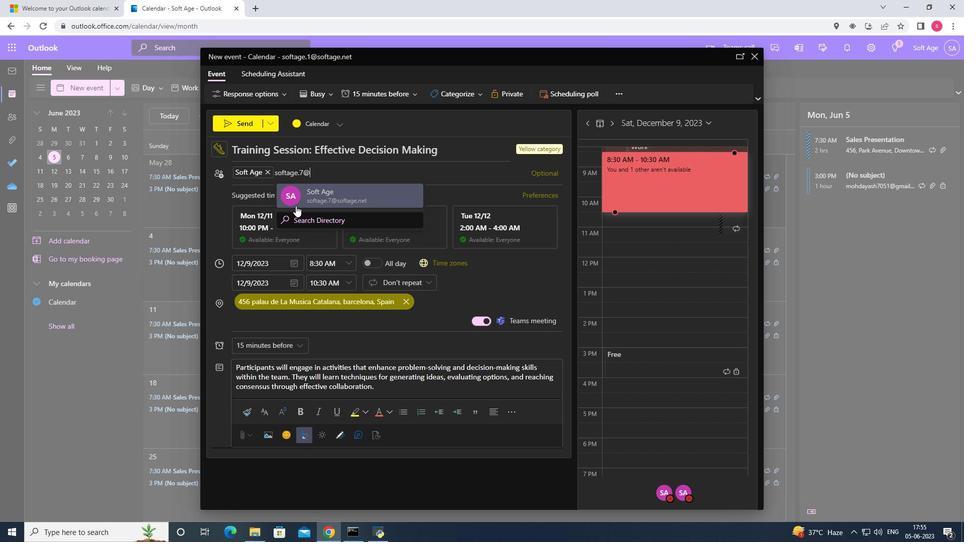 
Action: Mouse pressed left at (298, 202)
Screenshot: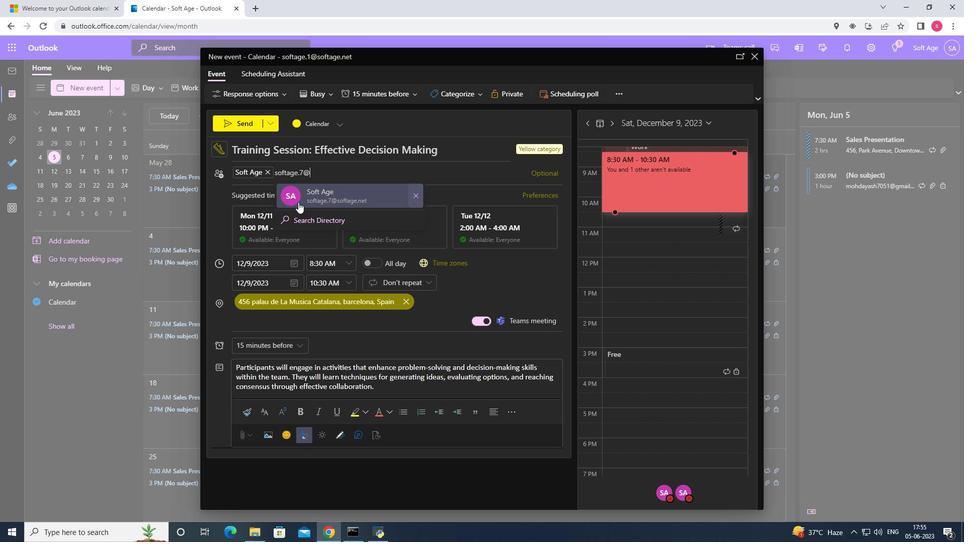 
Action: Mouse moved to (295, 347)
Screenshot: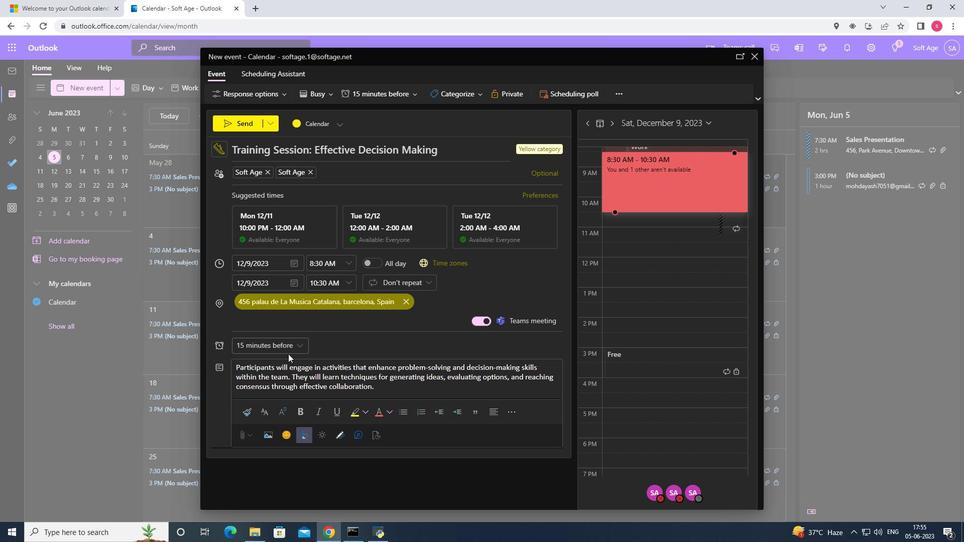 
Action: Mouse pressed left at (295, 347)
Screenshot: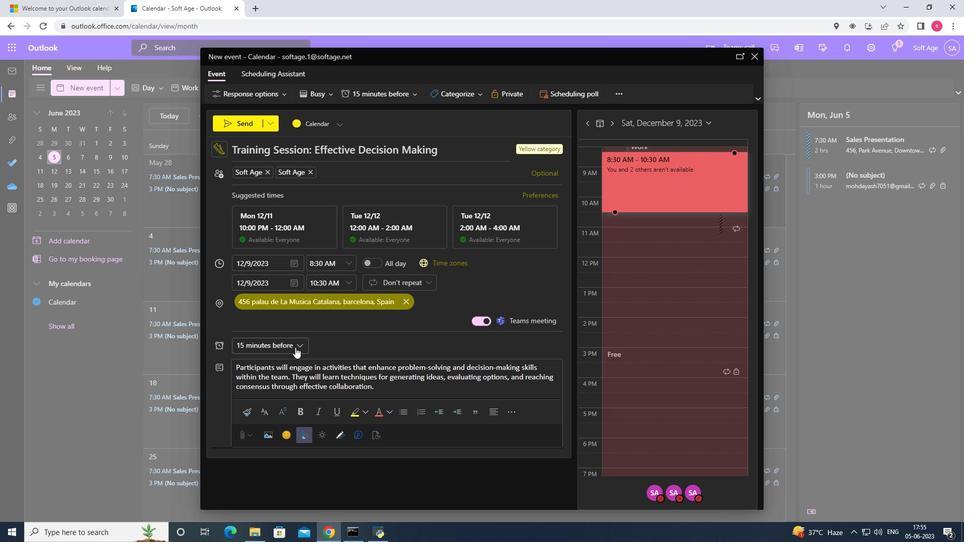 
Action: Mouse moved to (265, 221)
Screenshot: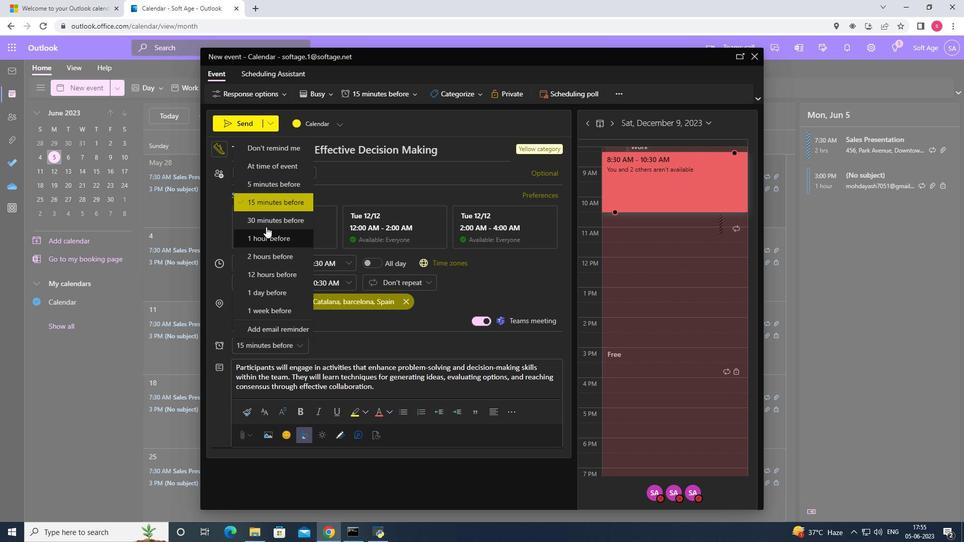 
Action: Mouse pressed left at (265, 221)
Screenshot: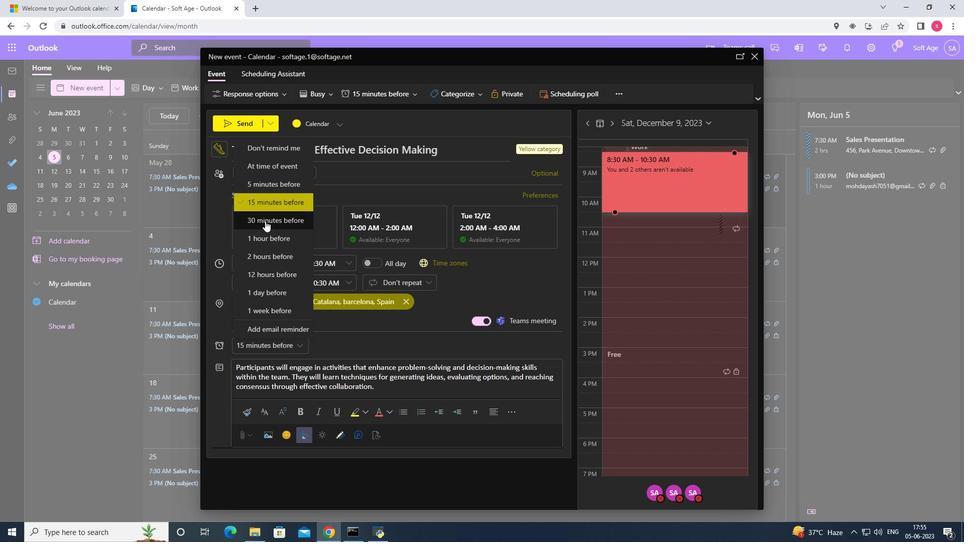 
Action: Mouse moved to (243, 127)
Screenshot: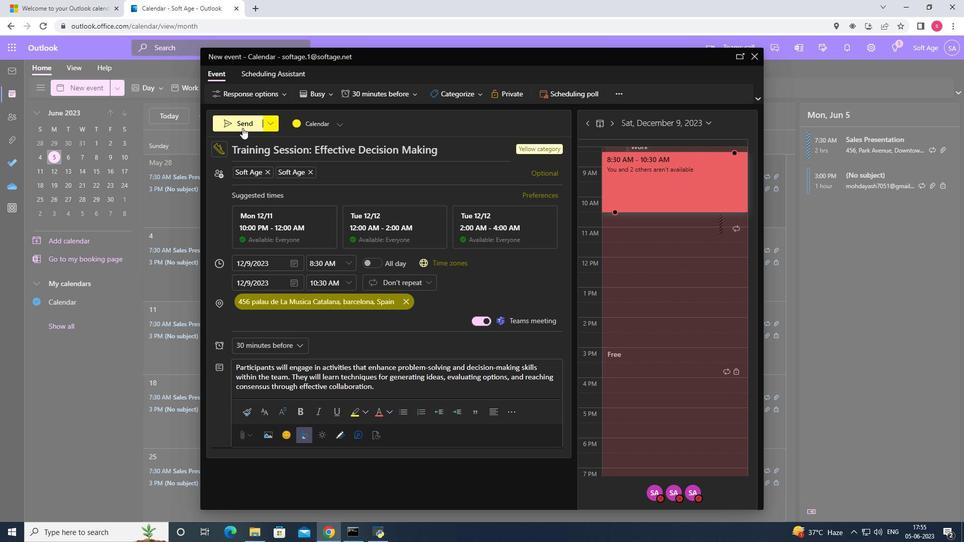 
Action: Mouse pressed left at (243, 127)
Screenshot: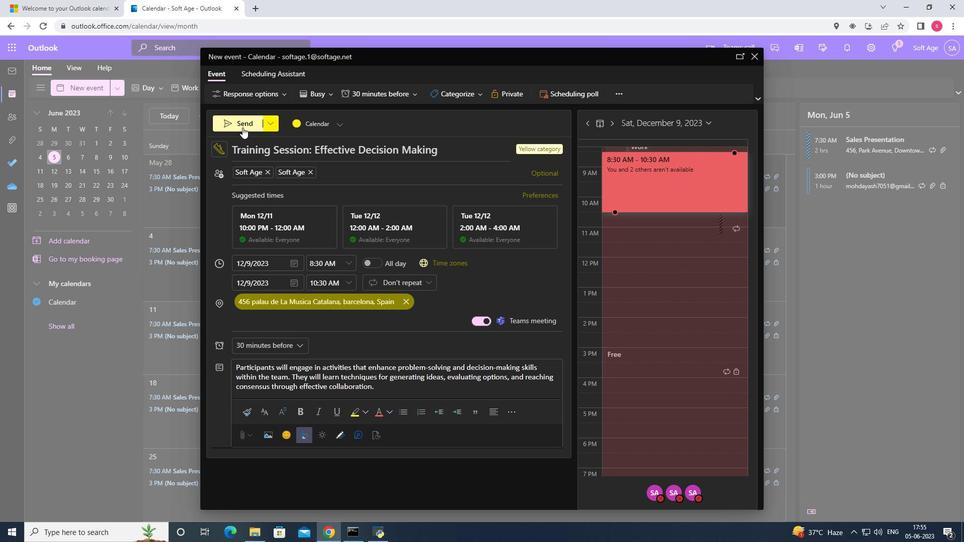 
